Task: Add a signature Lucy Taylor containing With heartfelt thanks and warm wishes, Lucy Taylor to email address softage.9@softage.net and add a label Financial reports
Action: Mouse moved to (992, 54)
Screenshot: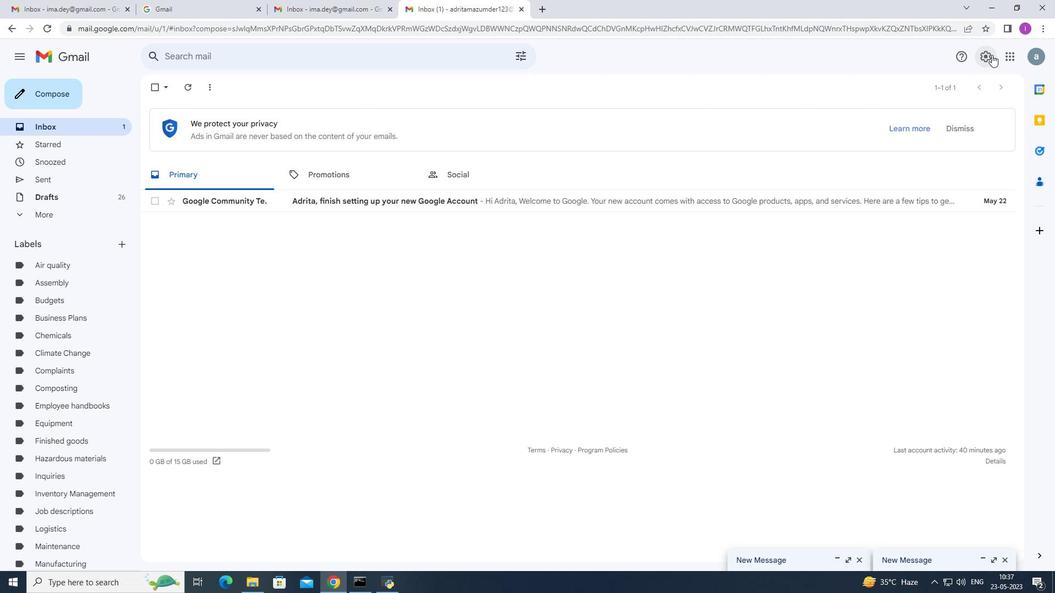 
Action: Mouse pressed left at (992, 54)
Screenshot: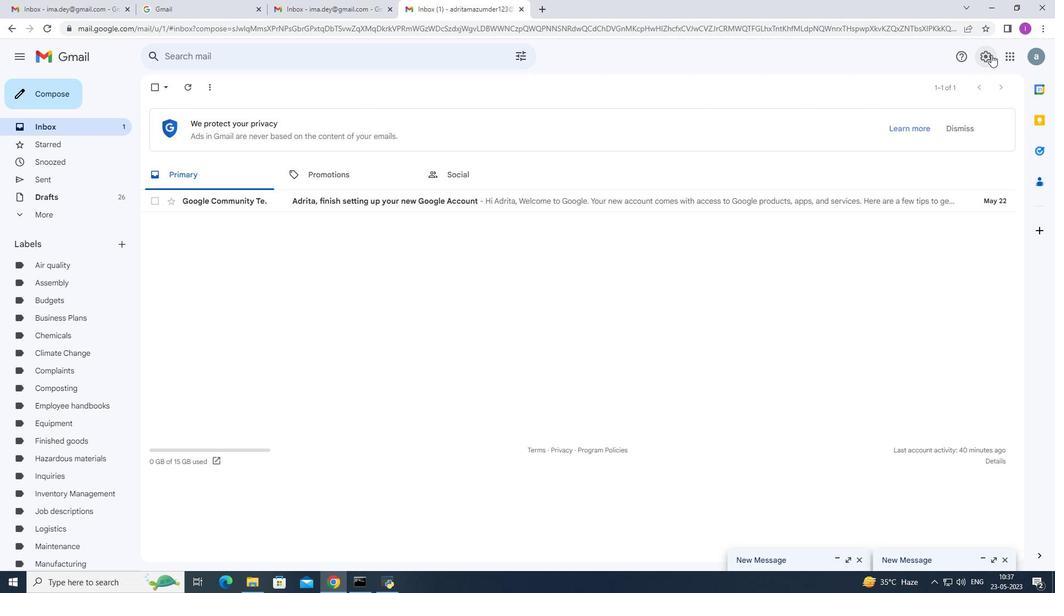 
Action: Mouse moved to (966, 114)
Screenshot: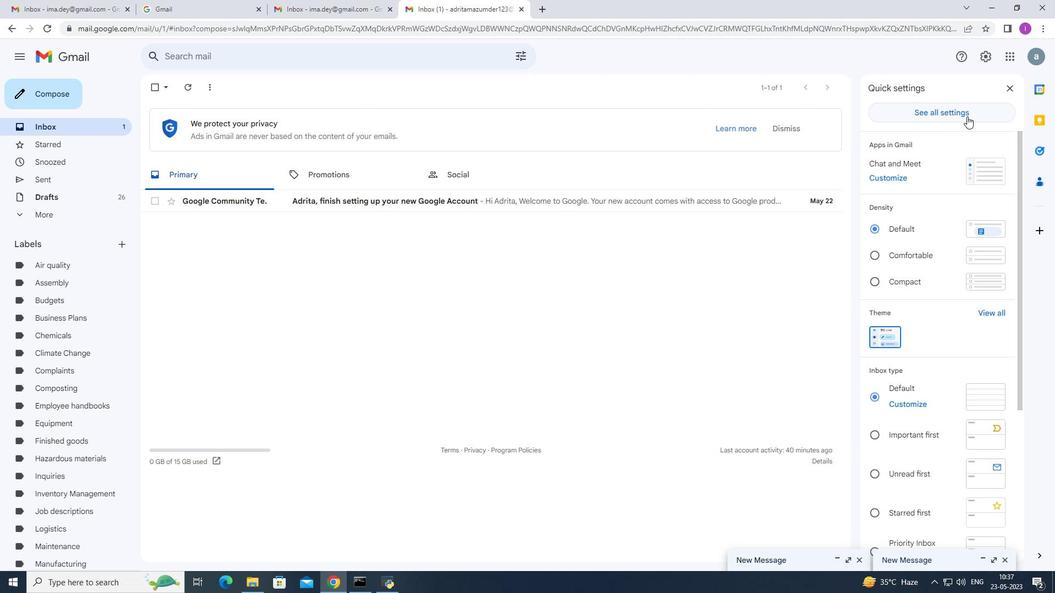 
Action: Mouse pressed left at (966, 114)
Screenshot: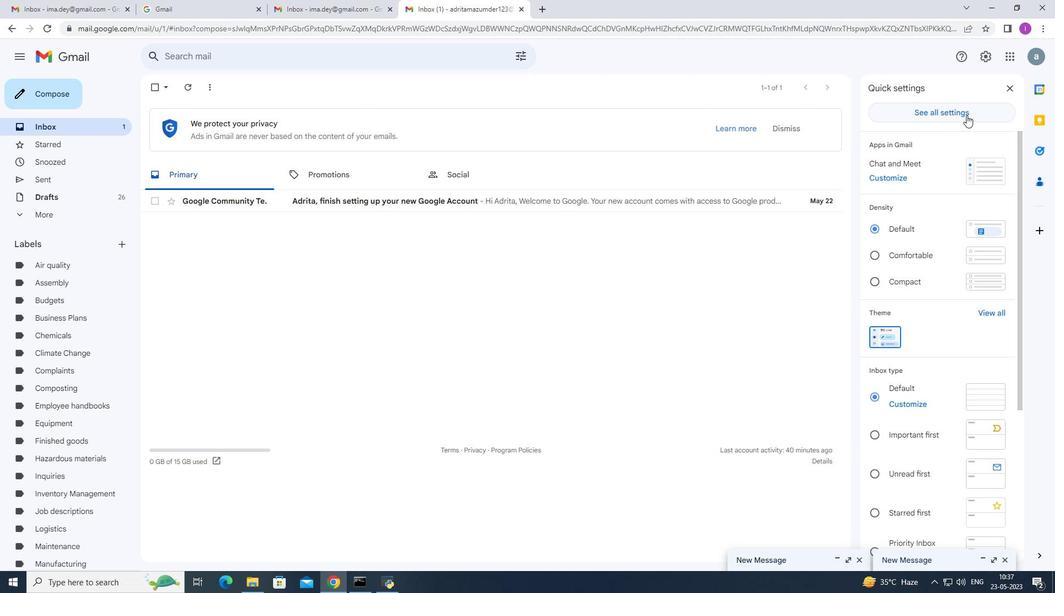 
Action: Mouse moved to (549, 308)
Screenshot: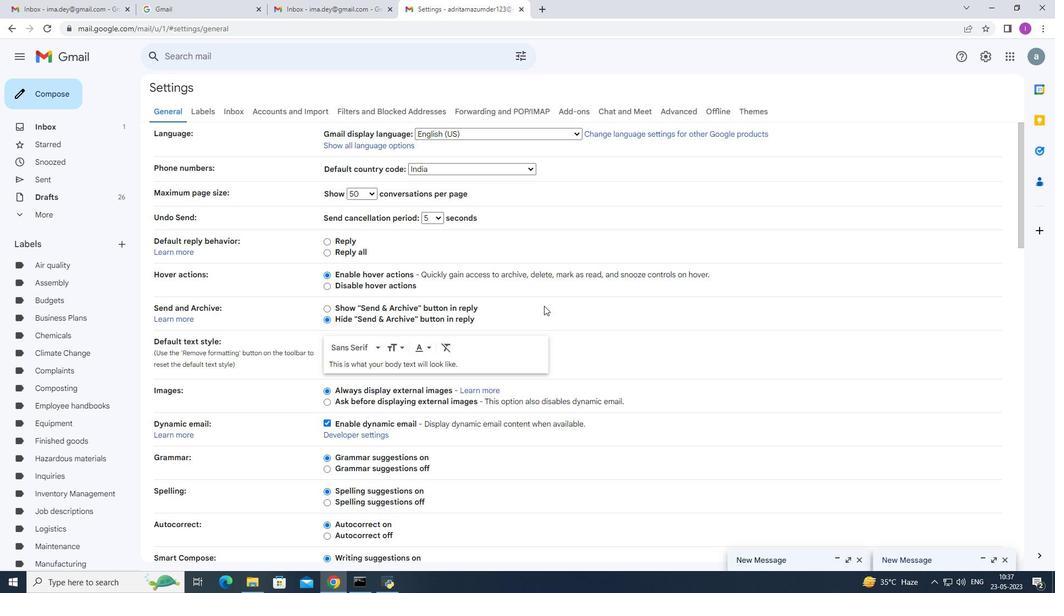 
Action: Mouse scrolled (548, 306) with delta (0, 0)
Screenshot: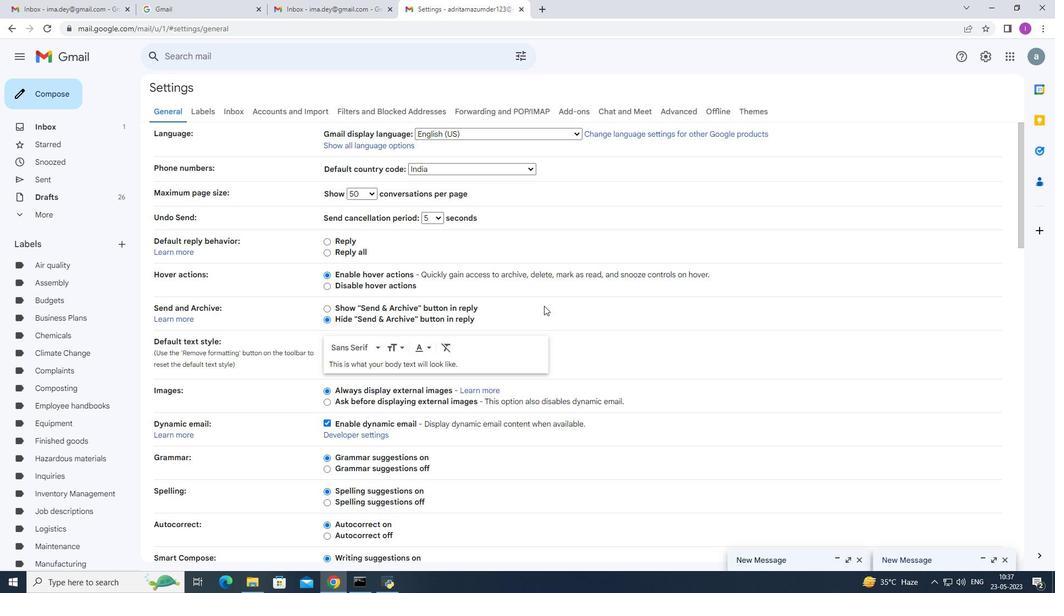 
Action: Mouse moved to (549, 309)
Screenshot: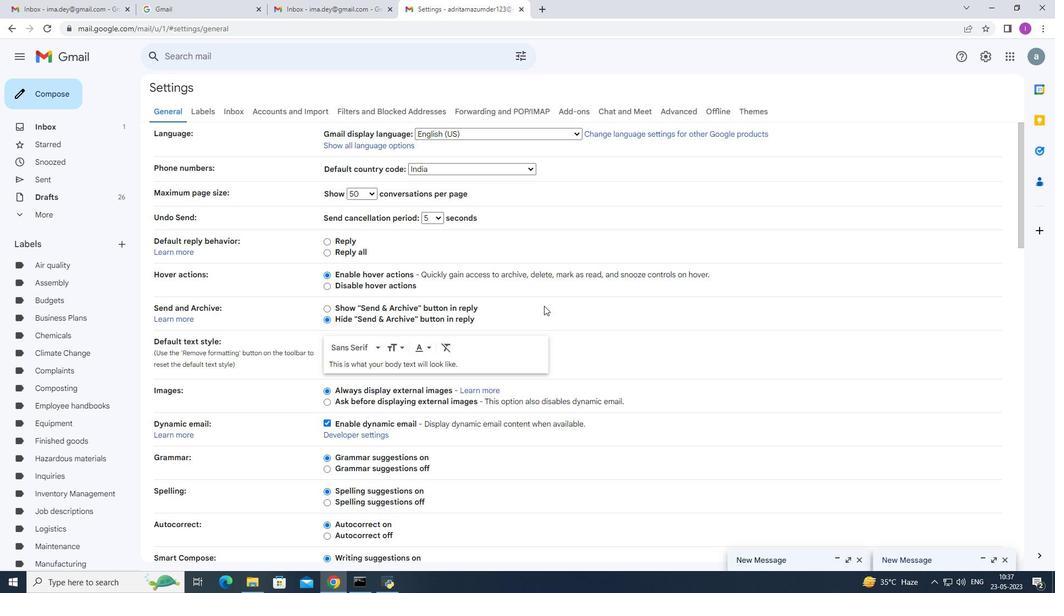 
Action: Mouse scrolled (549, 307) with delta (0, 0)
Screenshot: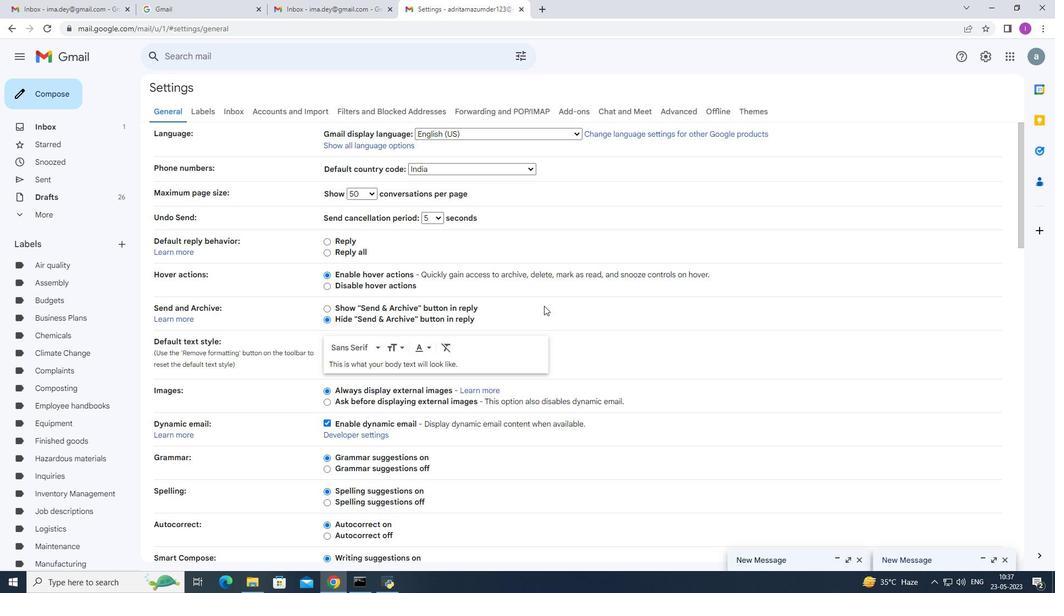 
Action: Mouse scrolled (549, 308) with delta (0, 0)
Screenshot: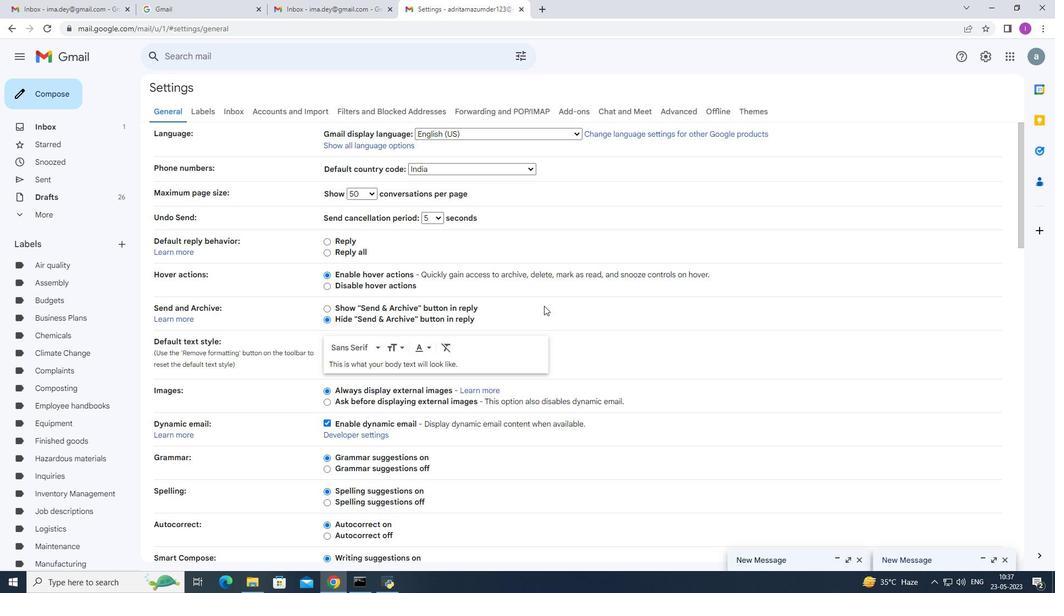 
Action: Mouse scrolled (549, 308) with delta (0, 0)
Screenshot: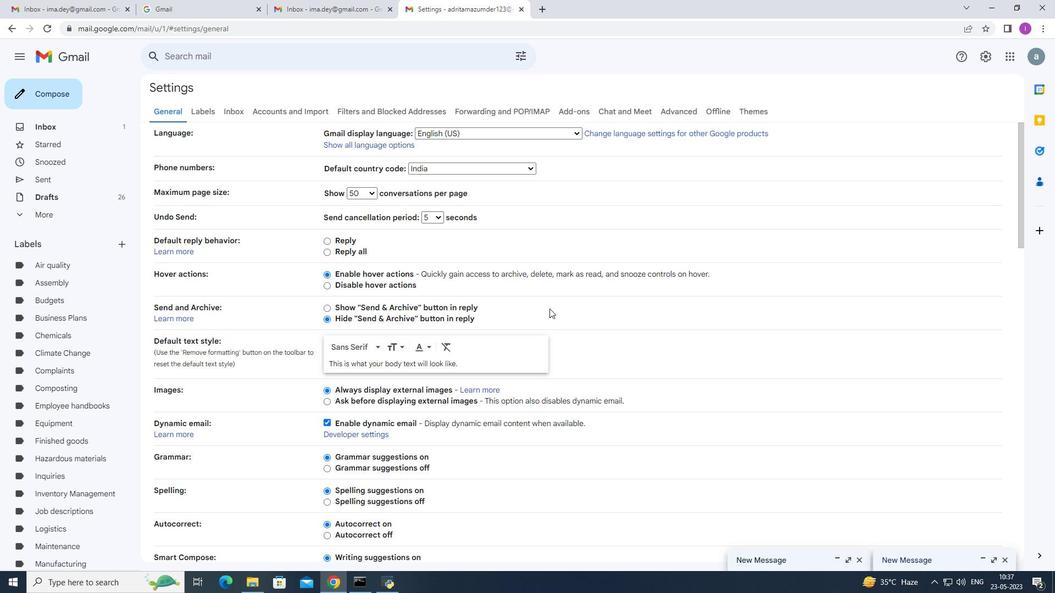 
Action: Mouse moved to (549, 309)
Screenshot: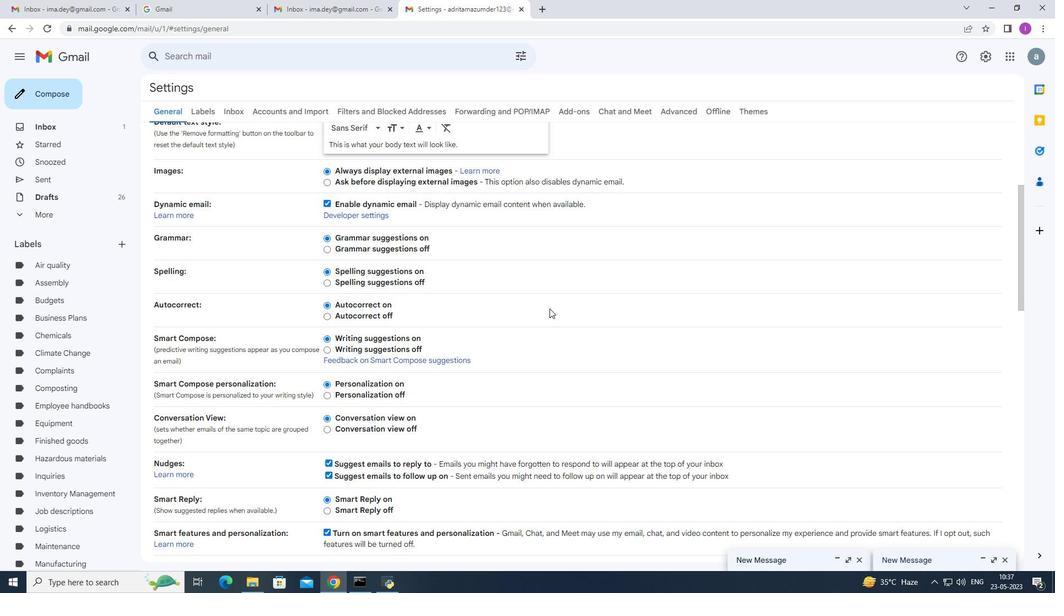
Action: Mouse scrolled (549, 309) with delta (0, 0)
Screenshot: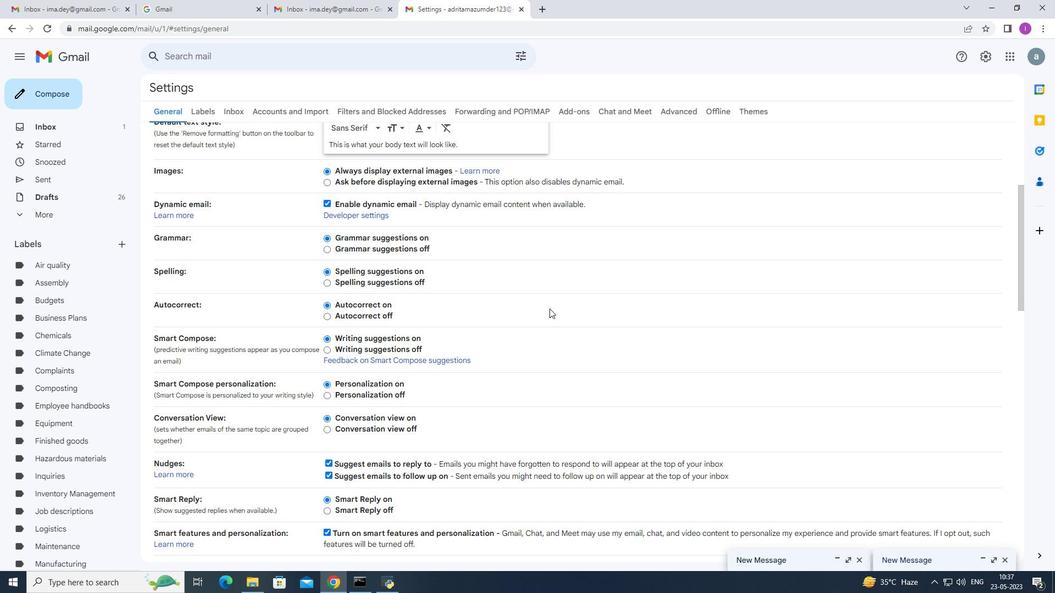 
Action: Mouse moved to (550, 309)
Screenshot: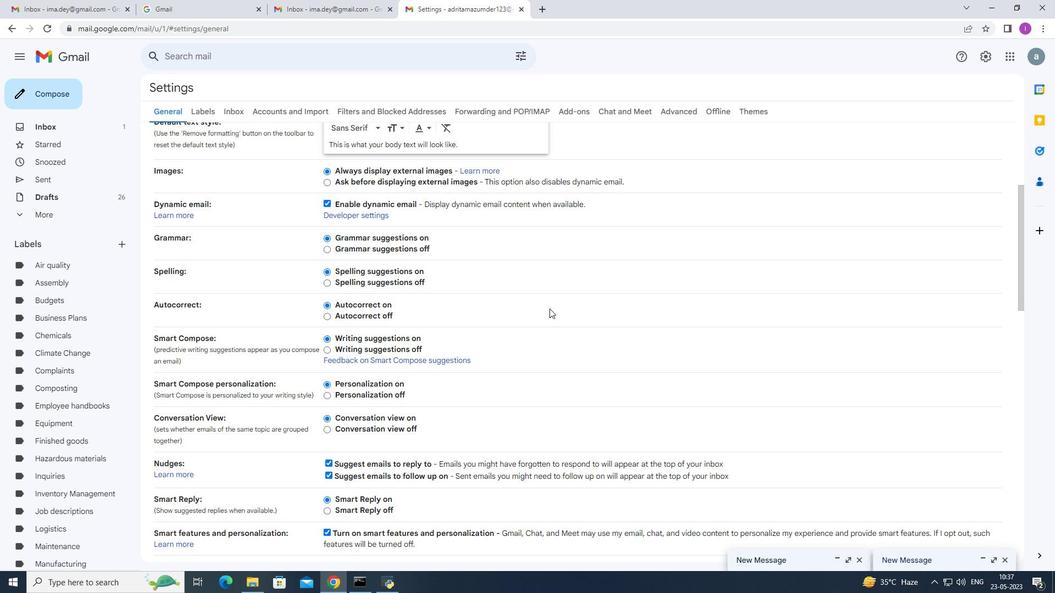 
Action: Mouse scrolled (550, 309) with delta (0, 0)
Screenshot: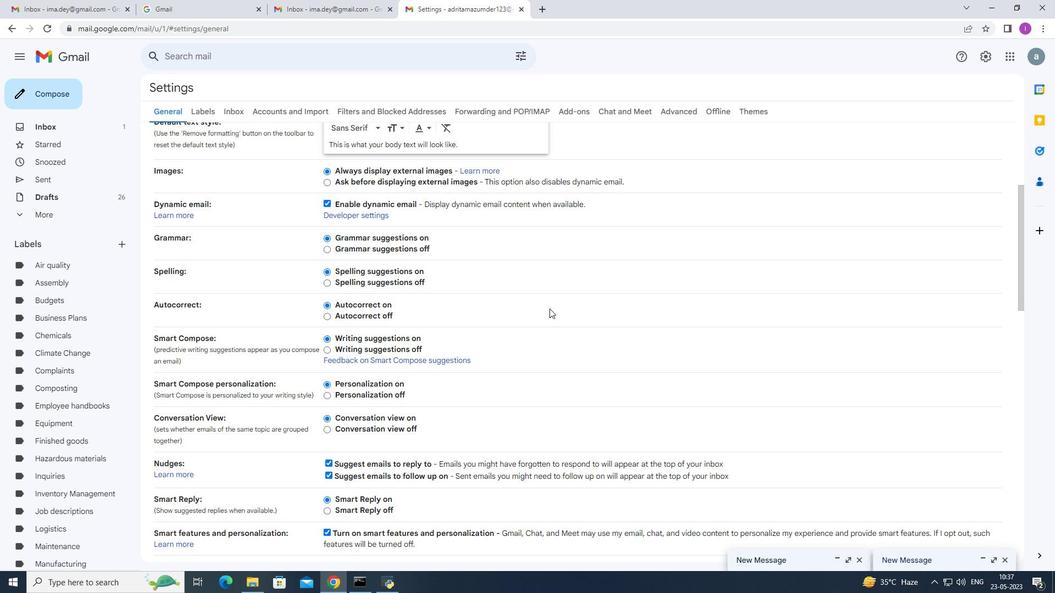 
Action: Mouse scrolled (550, 309) with delta (0, 0)
Screenshot: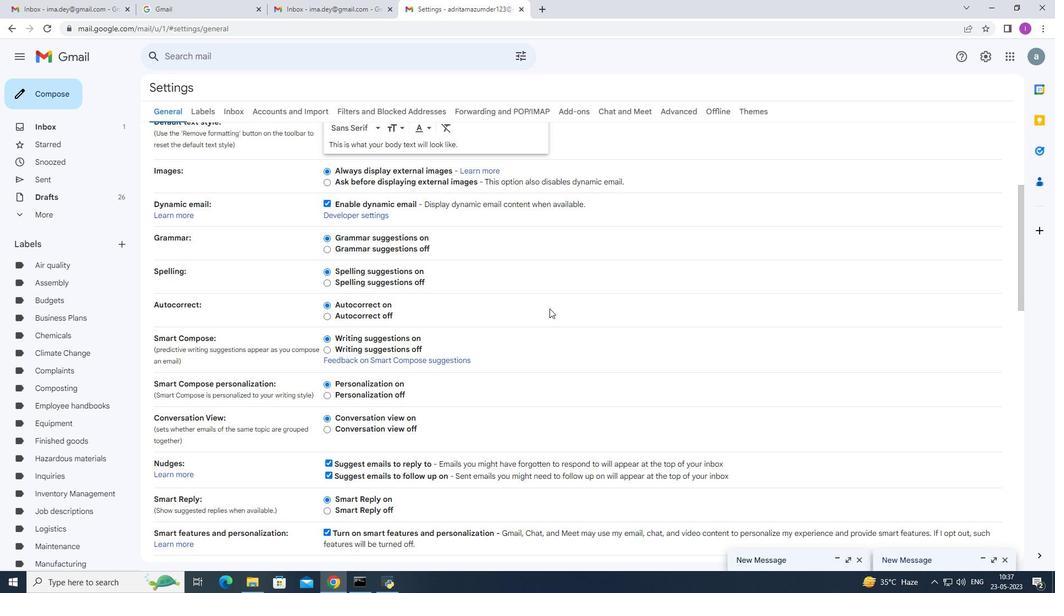 
Action: Mouse scrolled (550, 309) with delta (0, 0)
Screenshot: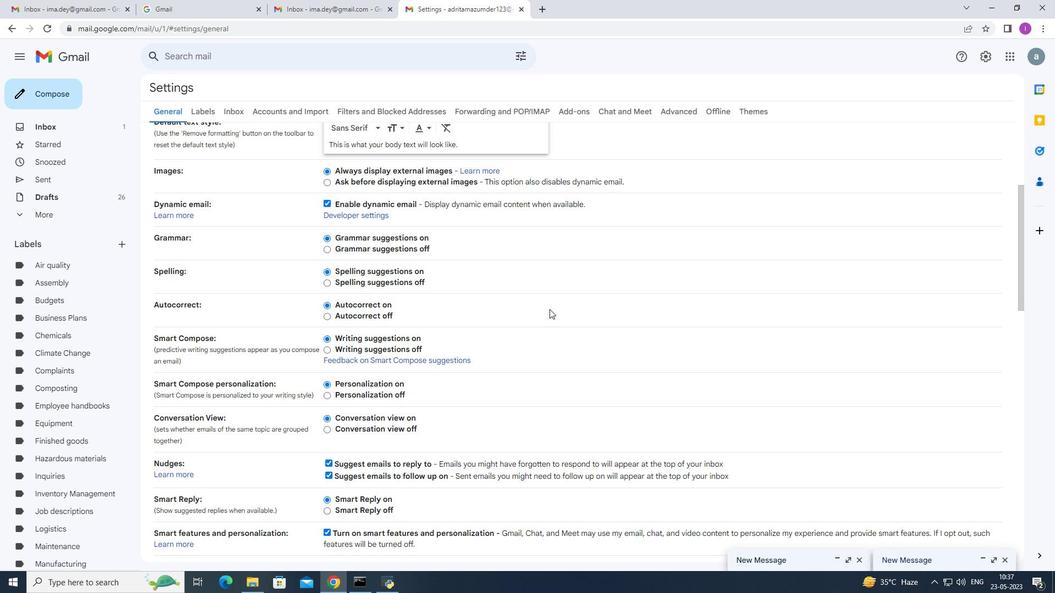 
Action: Mouse moved to (550, 317)
Screenshot: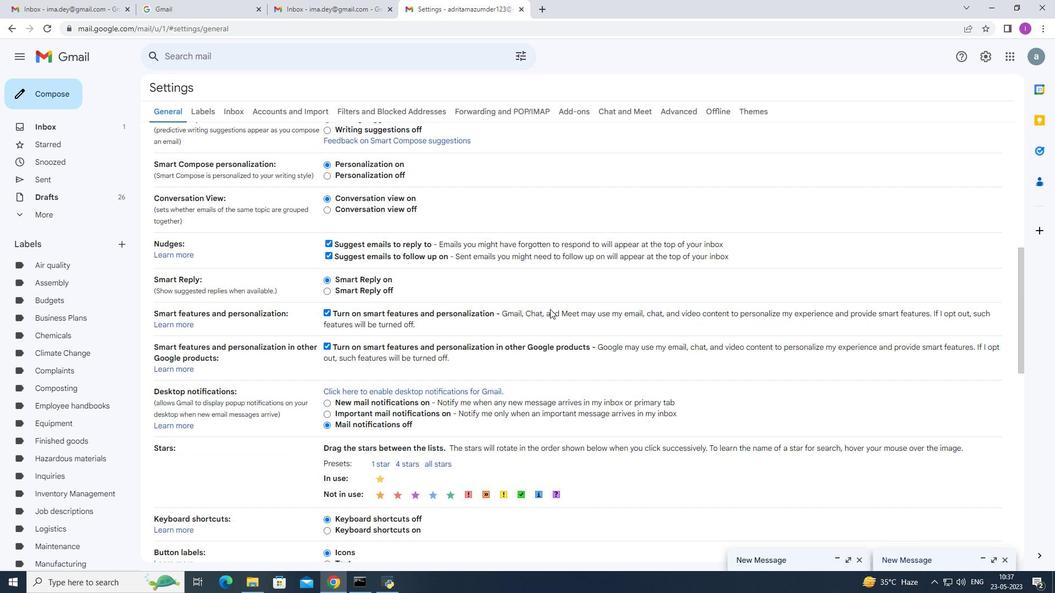 
Action: Mouse scrolled (550, 317) with delta (0, 0)
Screenshot: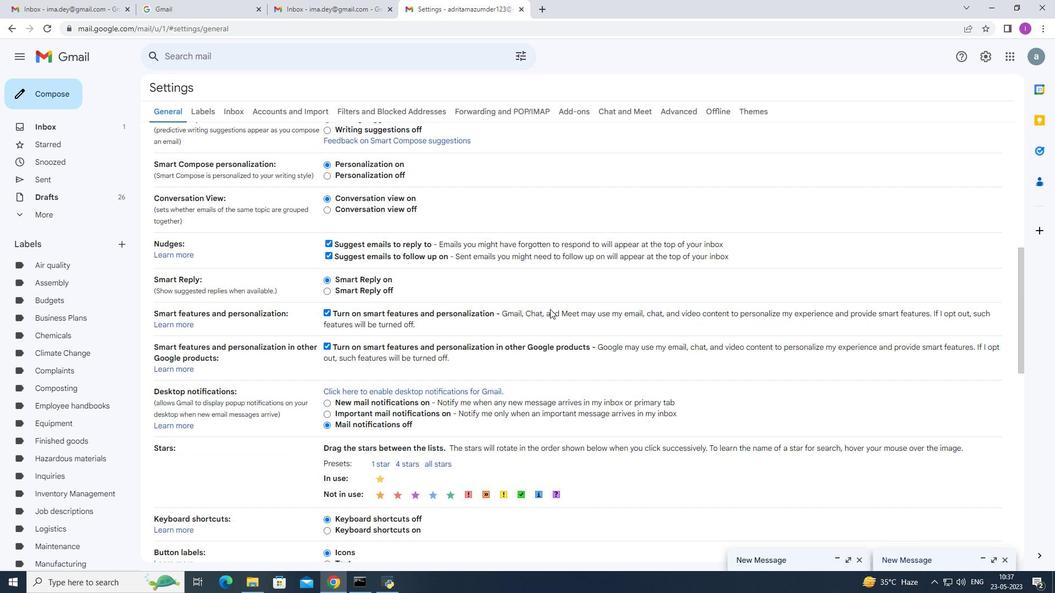 
Action: Mouse moved to (550, 318)
Screenshot: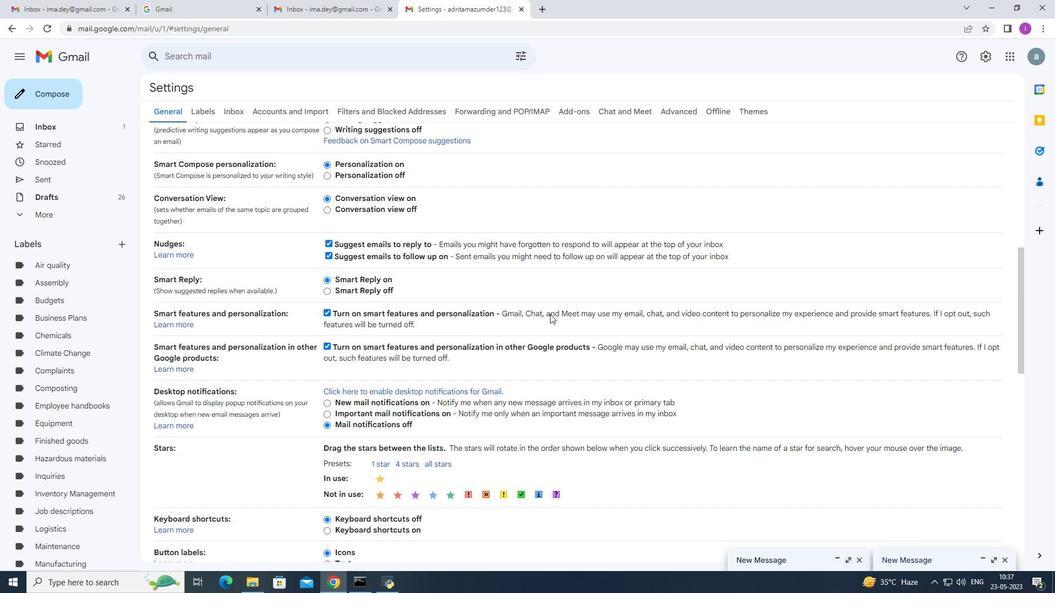 
Action: Mouse scrolled (550, 317) with delta (0, 0)
Screenshot: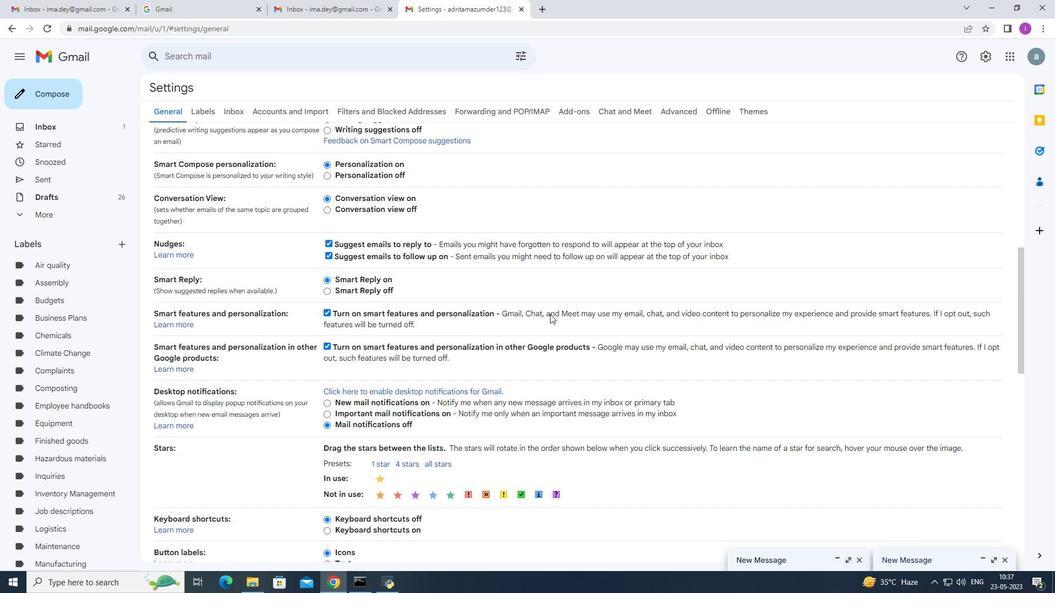 
Action: Mouse scrolled (550, 317) with delta (0, 0)
Screenshot: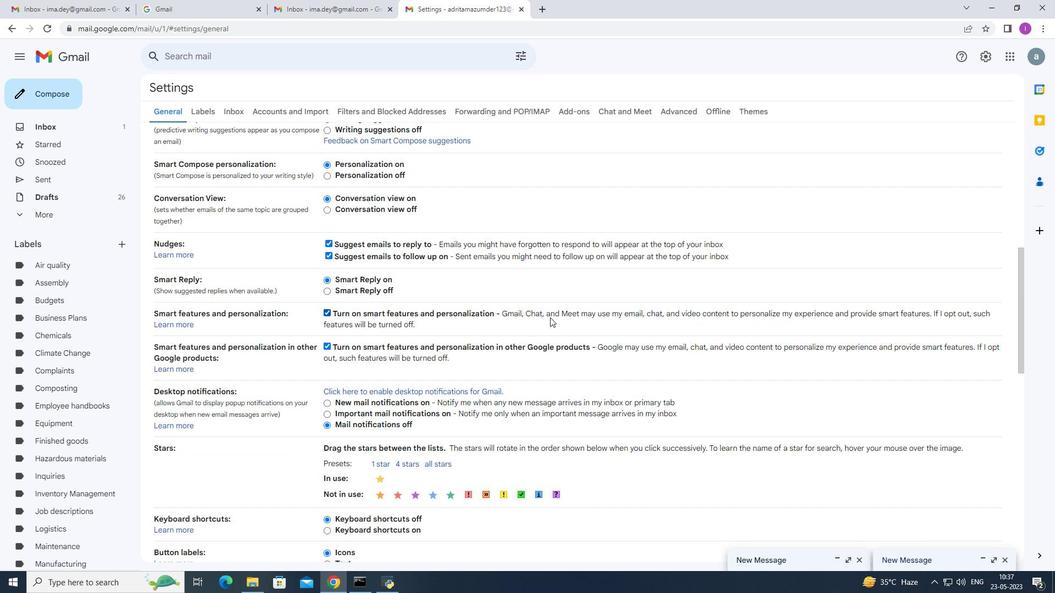 
Action: Mouse moved to (550, 323)
Screenshot: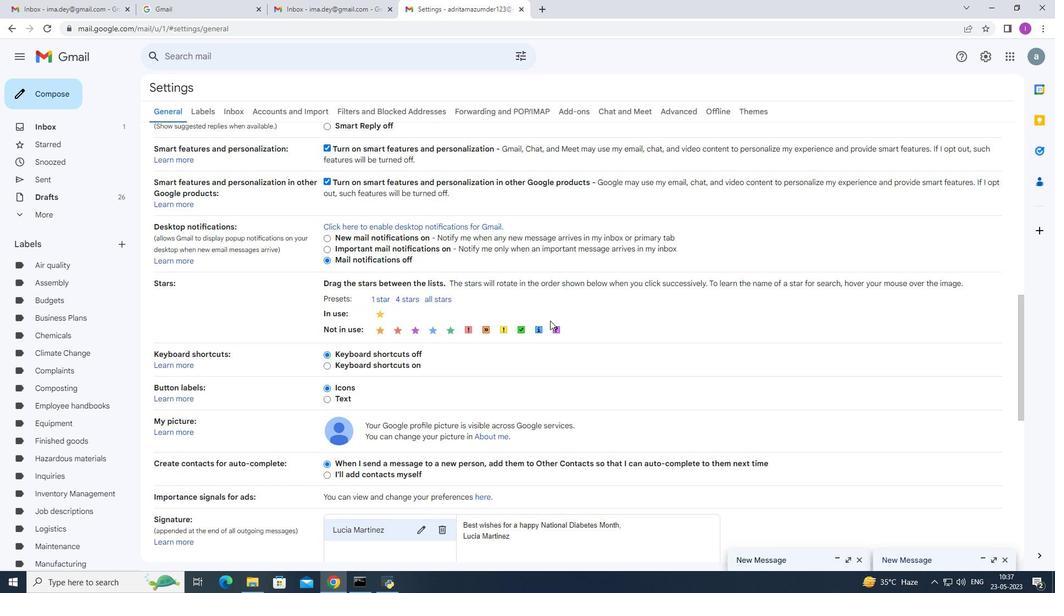 
Action: Mouse scrolled (550, 322) with delta (0, 0)
Screenshot: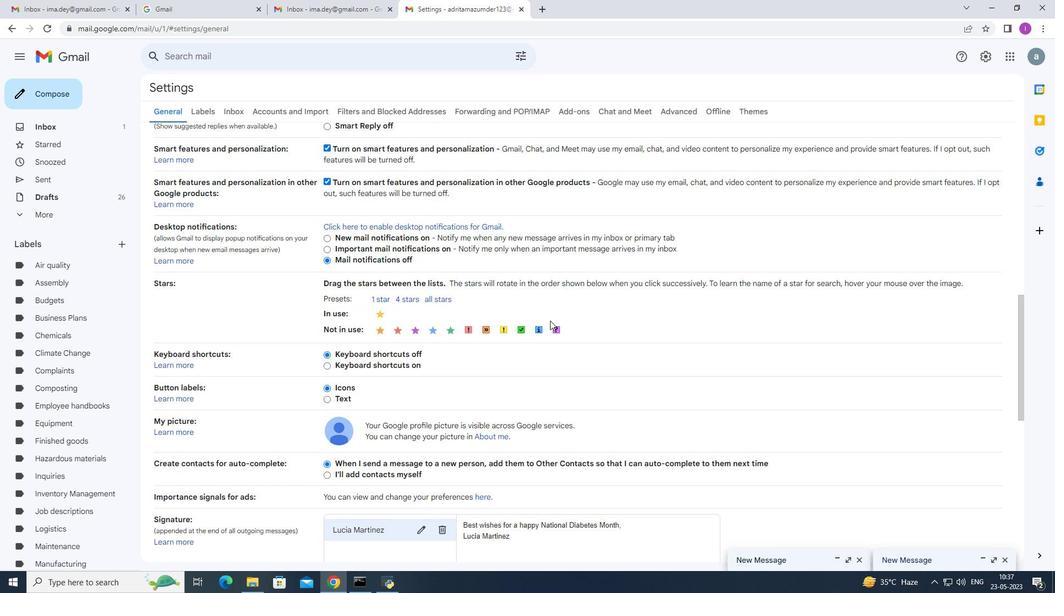 
Action: Mouse moved to (550, 323)
Screenshot: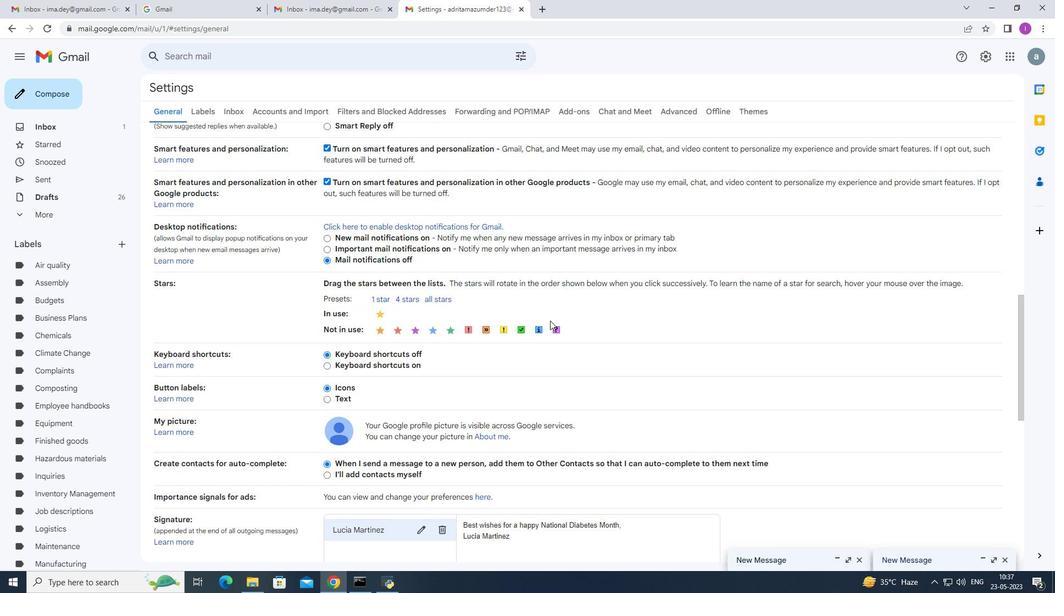 
Action: Mouse scrolled (550, 323) with delta (0, 0)
Screenshot: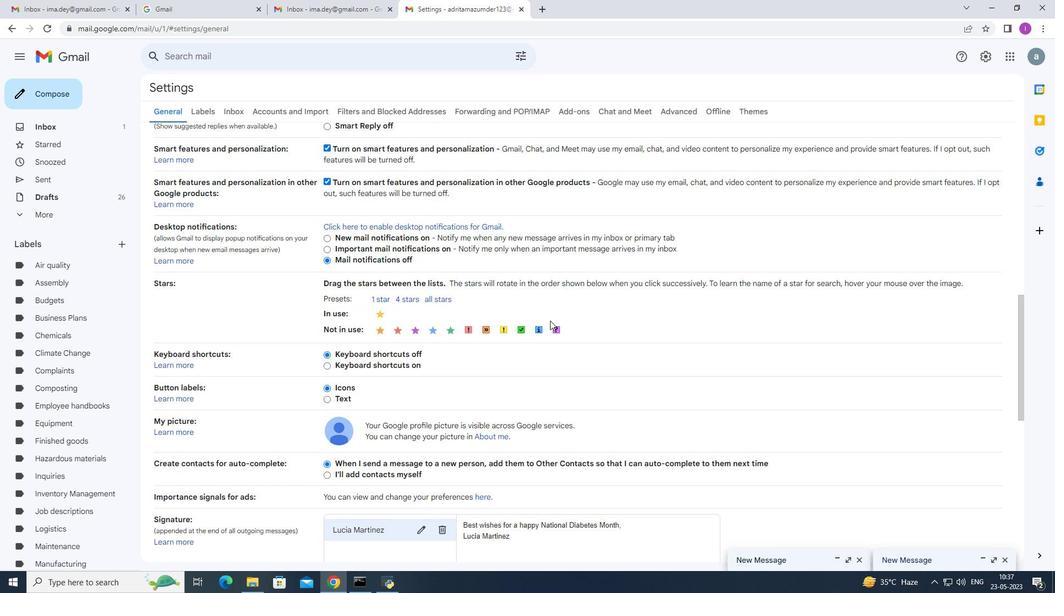 
Action: Mouse scrolled (550, 323) with delta (0, 0)
Screenshot: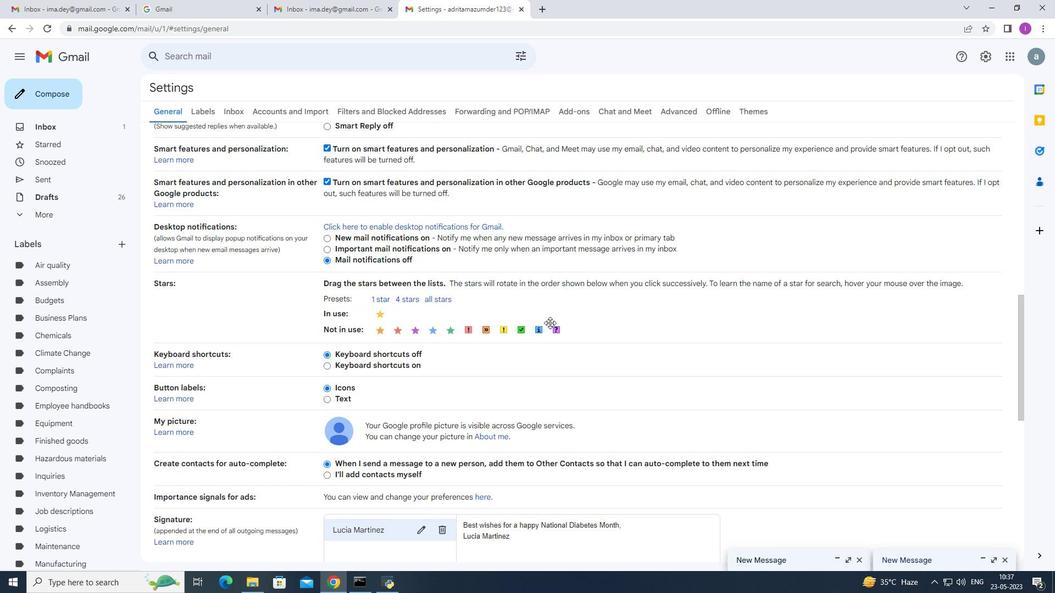 
Action: Mouse moved to (446, 368)
Screenshot: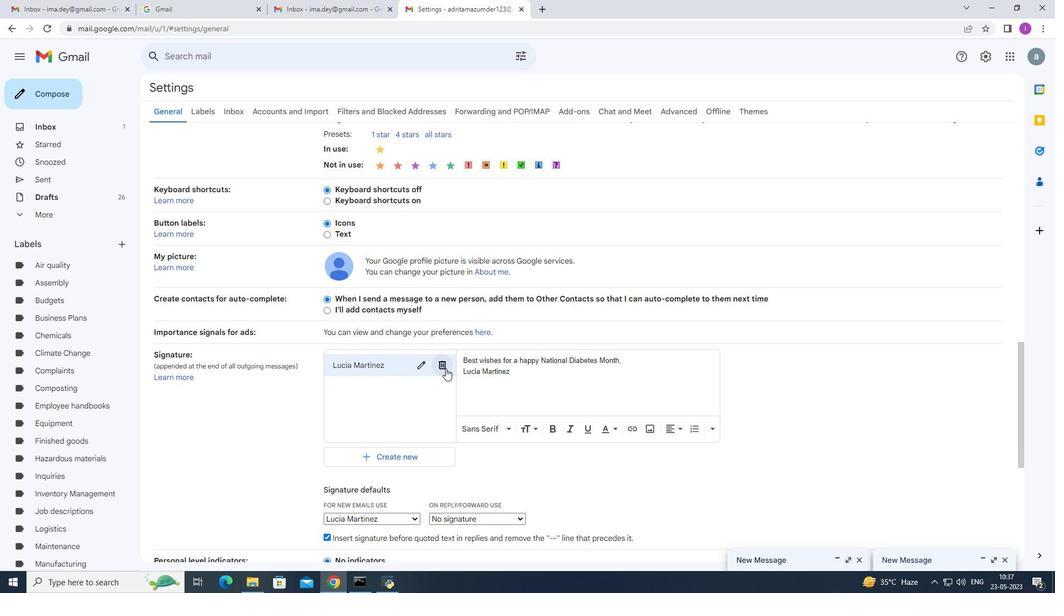 
Action: Mouse pressed left at (446, 368)
Screenshot: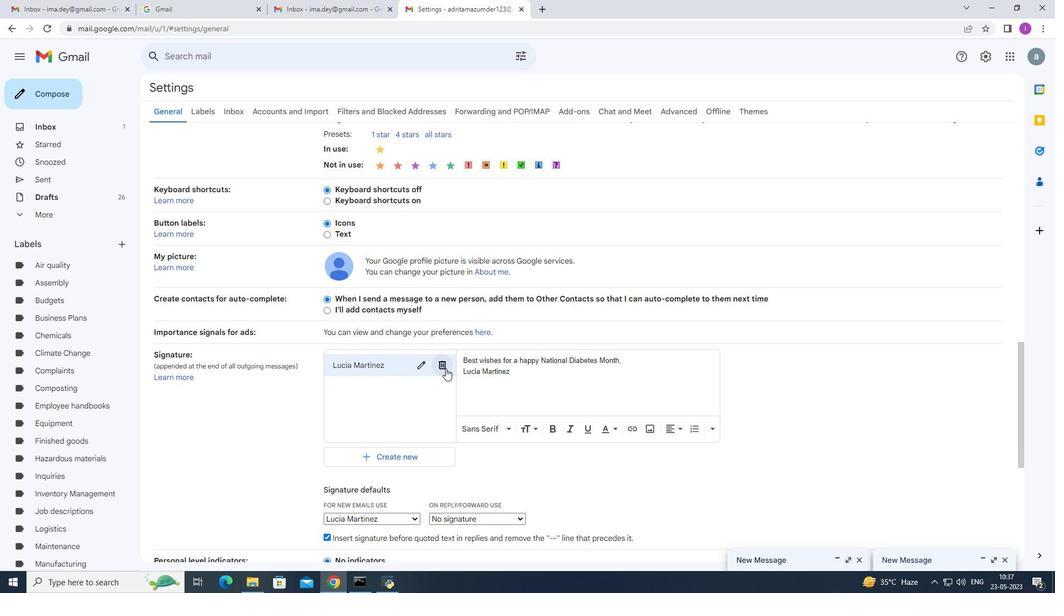
Action: Mouse moved to (626, 330)
Screenshot: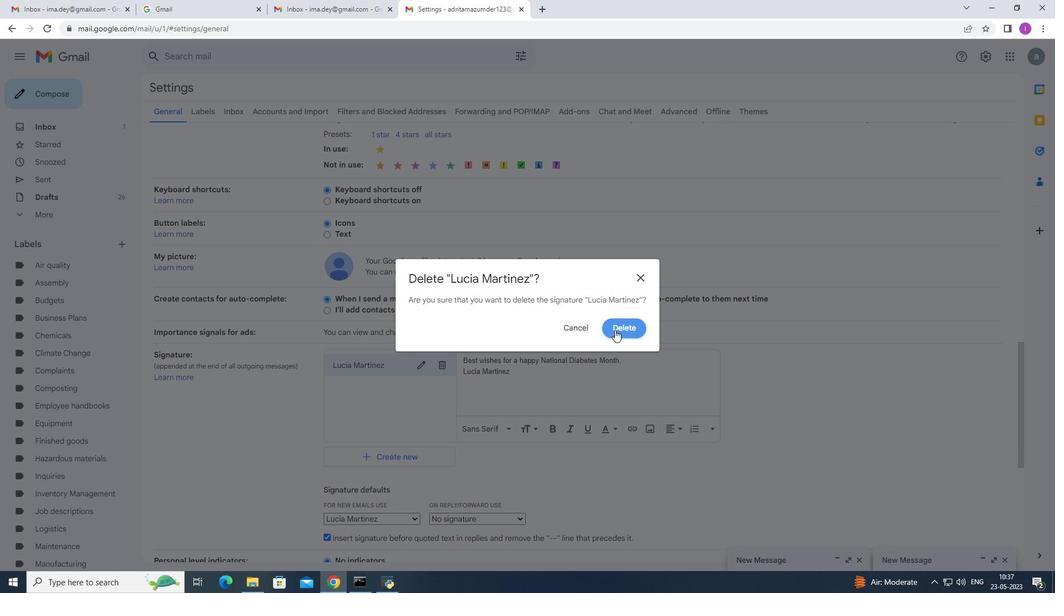 
Action: Mouse pressed left at (626, 330)
Screenshot: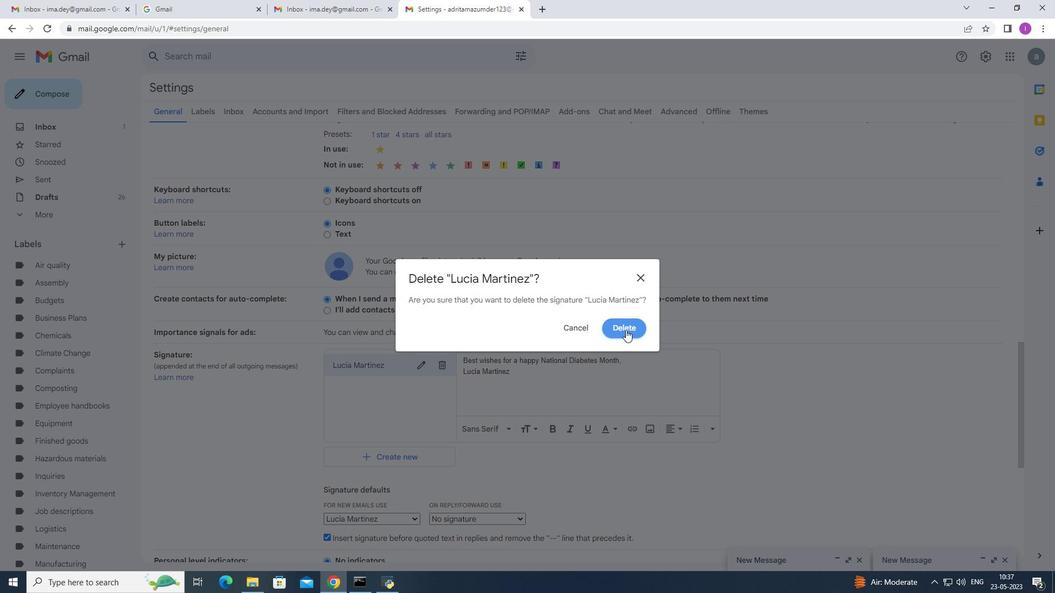 
Action: Mouse moved to (371, 376)
Screenshot: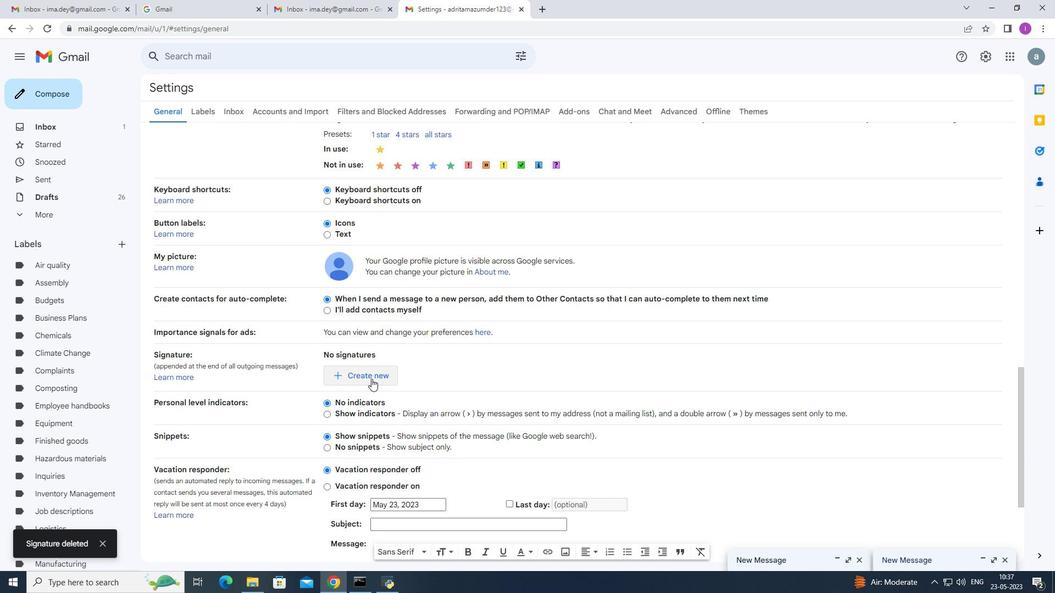 
Action: Mouse pressed left at (371, 376)
Screenshot: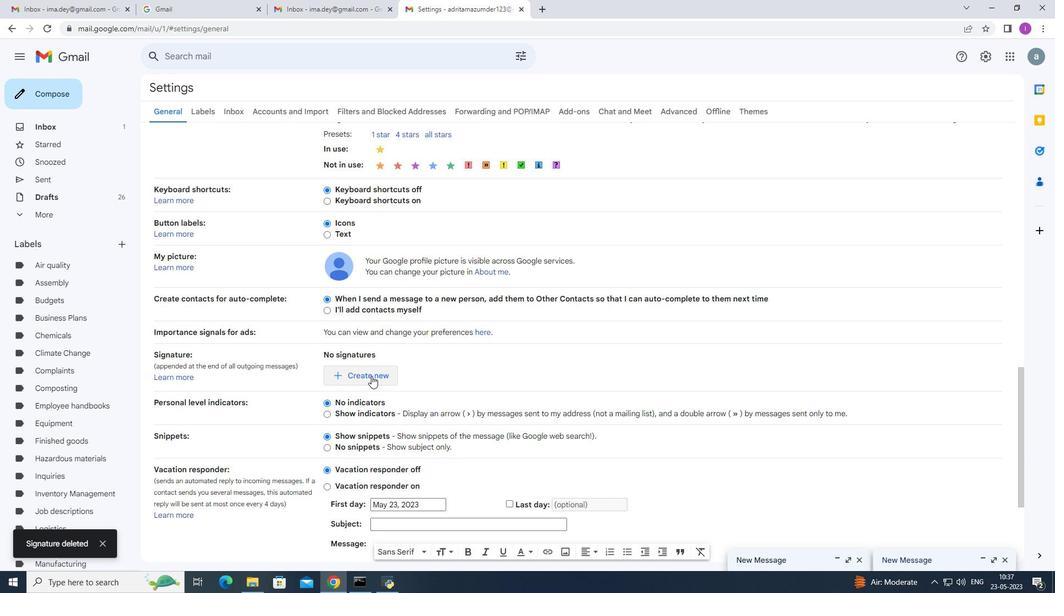
Action: Mouse moved to (460, 299)
Screenshot: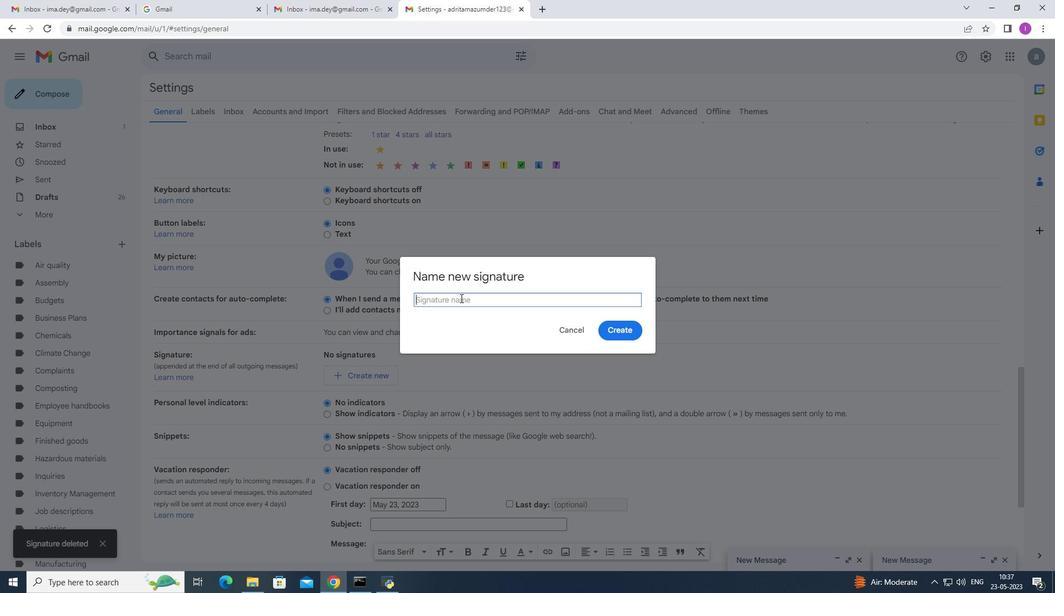 
Action: Mouse pressed left at (460, 299)
Screenshot: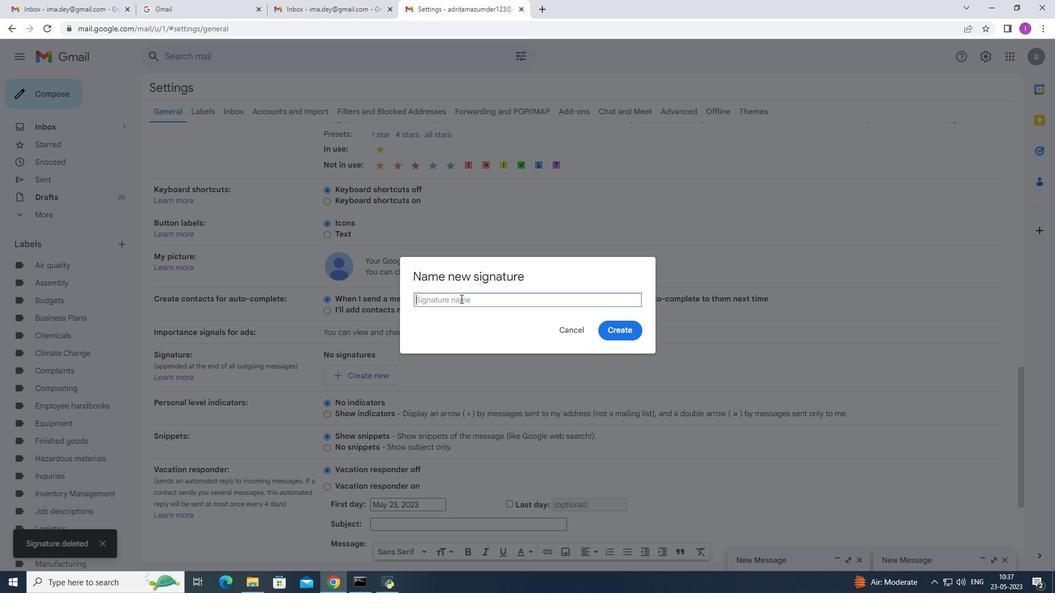 
Action: Mouse moved to (565, 285)
Screenshot: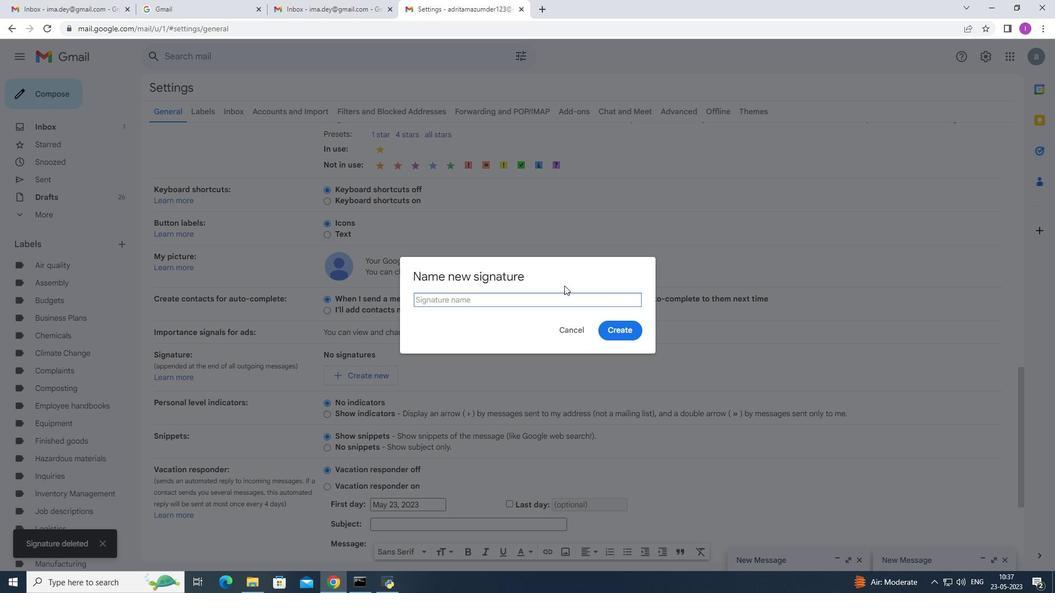 
Action: Key pressed <Key.shift><Key.shift><Key.shift>Lucy<Key.space><Key.shift><Key.shift><Key.shift><Key.shift><Key.shift><Key.shift>Taylor
Screenshot: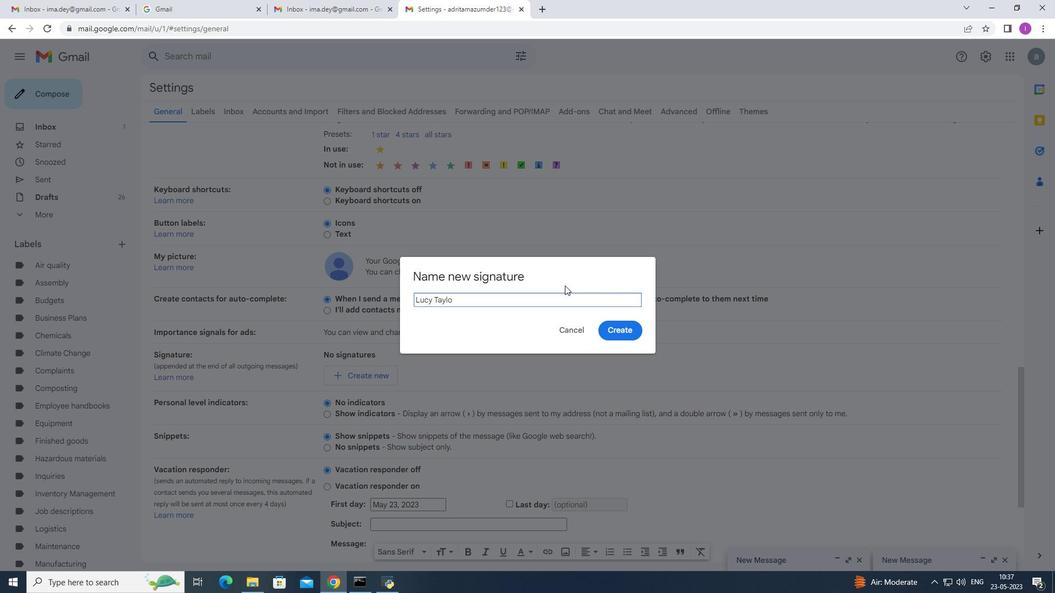 
Action: Mouse moved to (616, 335)
Screenshot: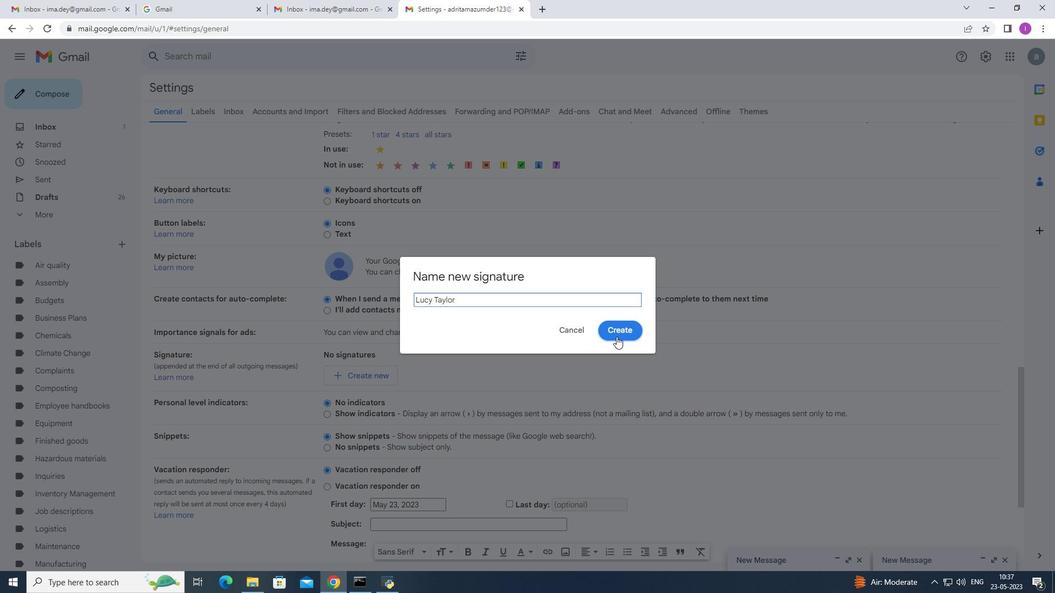 
Action: Mouse pressed left at (616, 335)
Screenshot: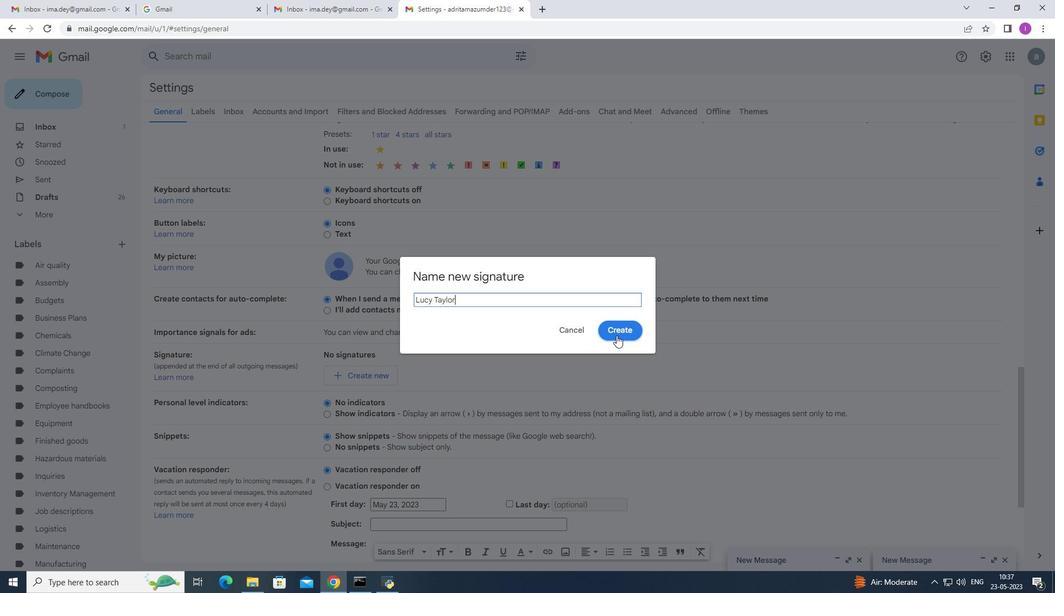 
Action: Mouse moved to (417, 520)
Screenshot: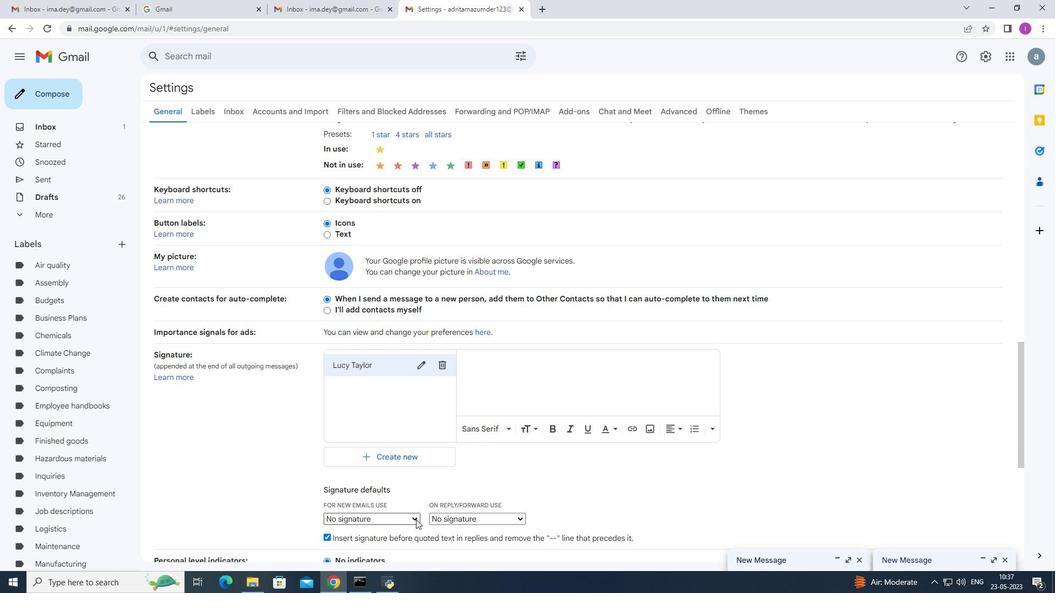 
Action: Mouse pressed left at (417, 520)
Screenshot: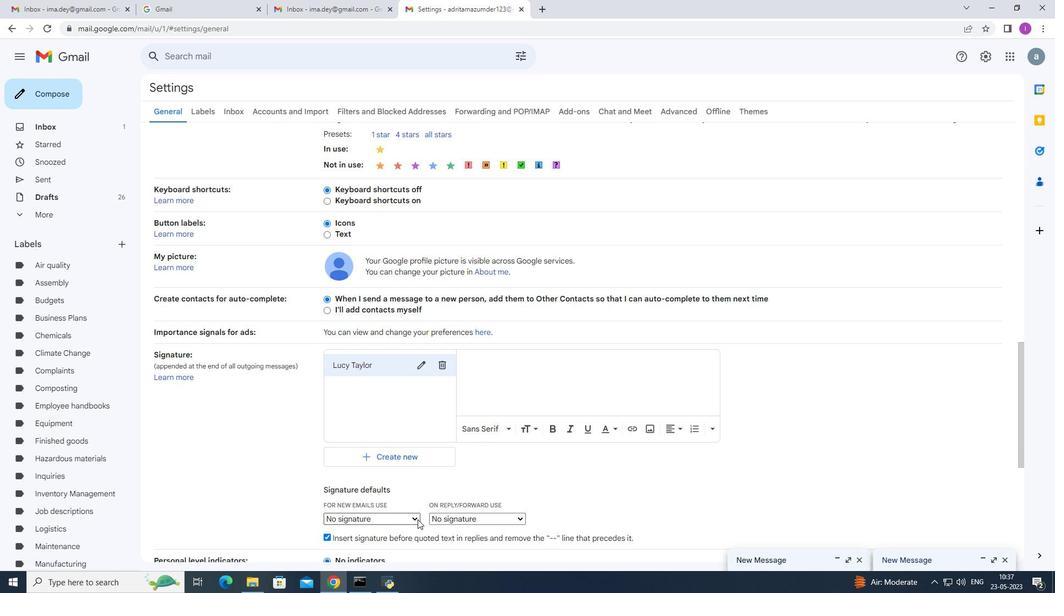 
Action: Mouse moved to (375, 542)
Screenshot: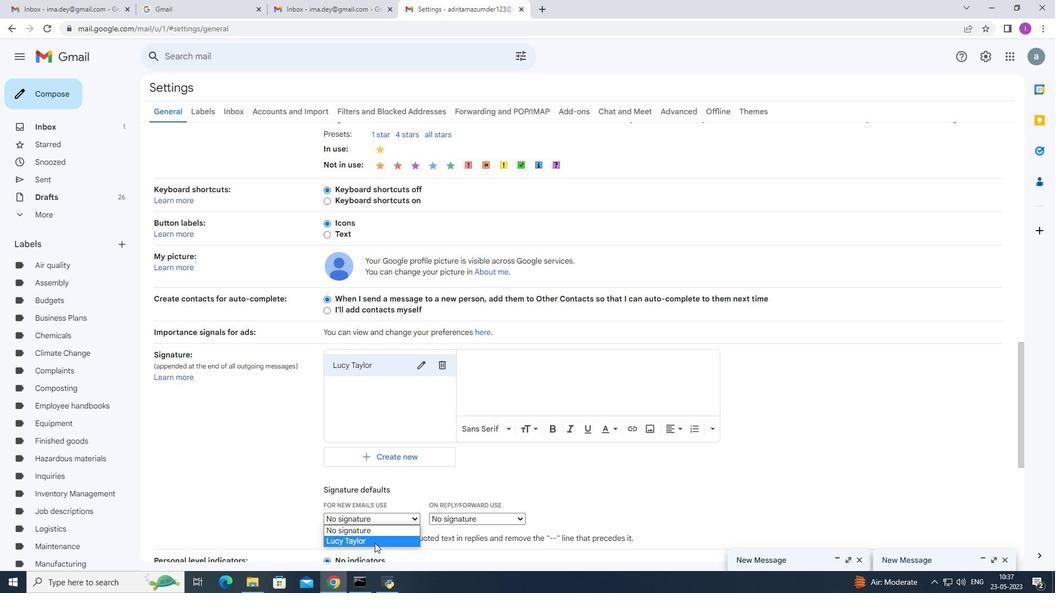 
Action: Mouse pressed left at (375, 542)
Screenshot: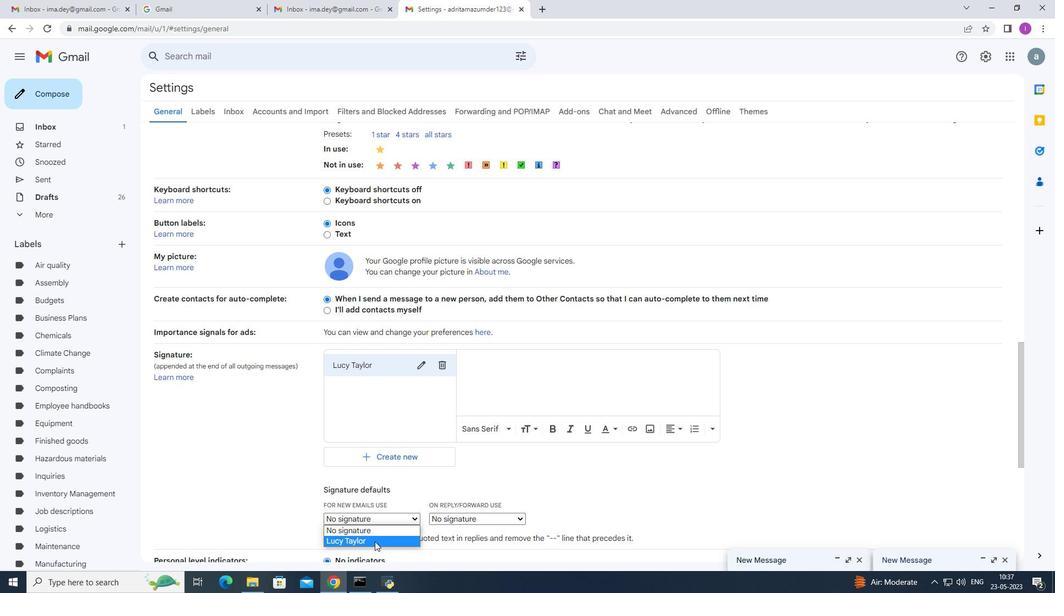 
Action: Mouse moved to (483, 364)
Screenshot: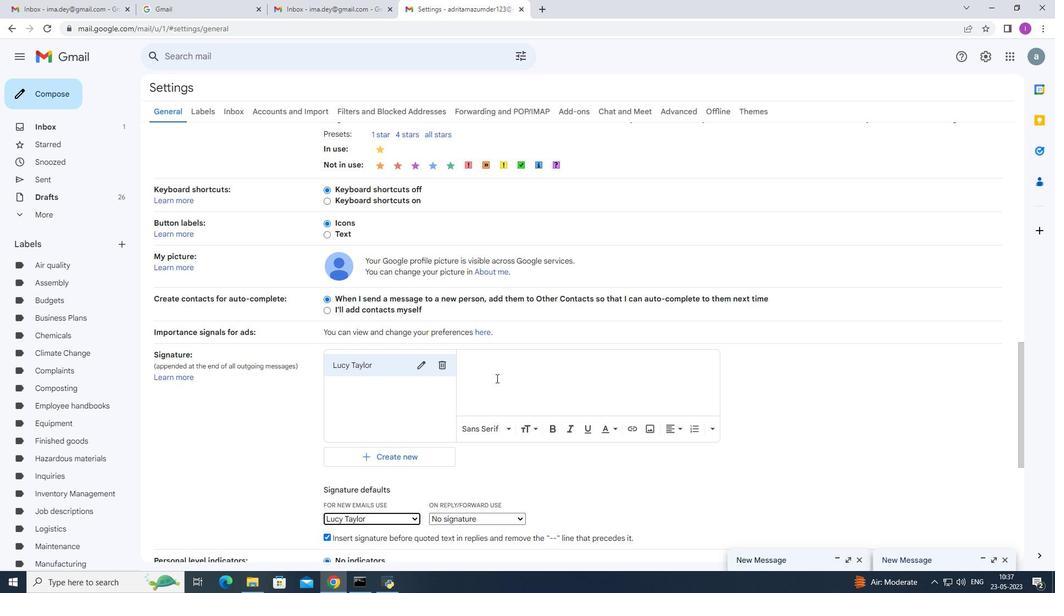 
Action: Mouse pressed left at (483, 364)
Screenshot: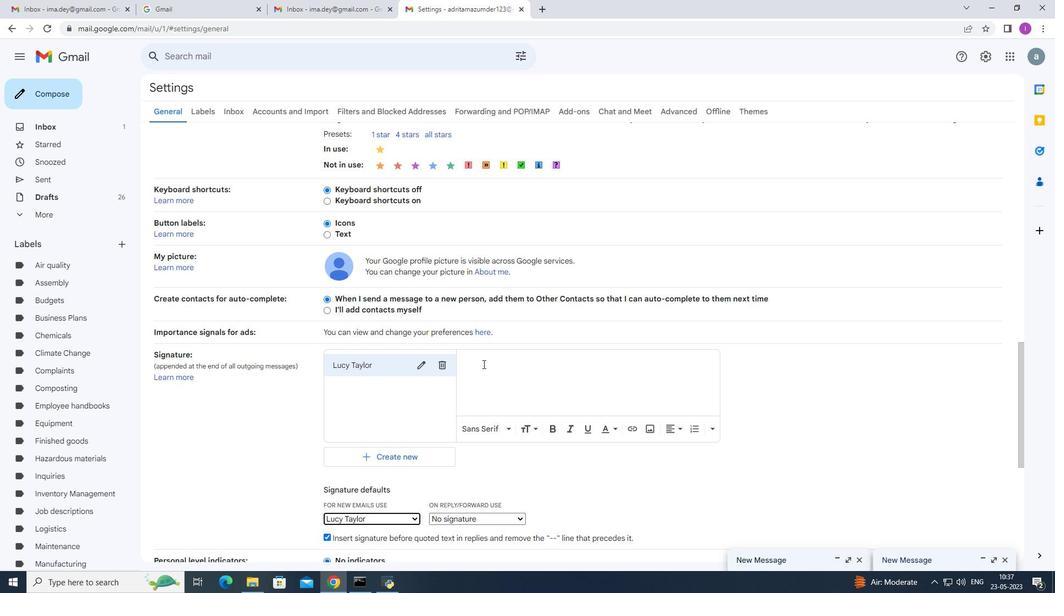 
Action: Mouse moved to (508, 366)
Screenshot: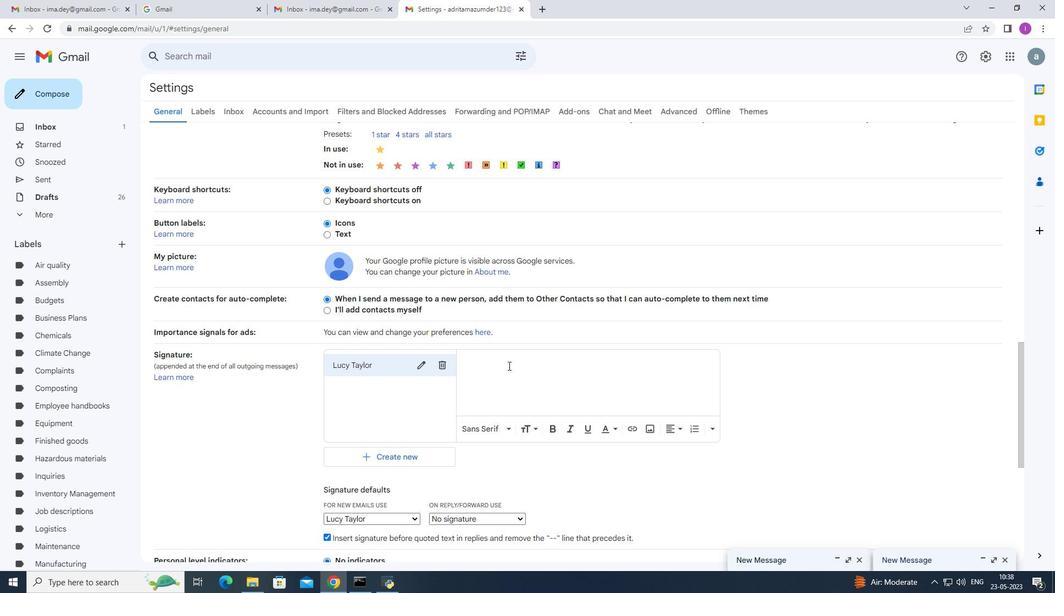 
Action: Key pressed <Key.shift><Key.shift><Key.shift><Key.shift><Key.shift><Key.shift><Key.shift>With<Key.space><Key.shift><Key.shift><Key.shift><Key.shift><Key.shift><Key.shift><Key.shift><Key.shift><Key.shift><Key.shift><Key.shift><Key.shift><Key.shift><Key.shift><Key.shift><Key.shift><Key.shift><Key.shift><Key.shift><Key.shift><Key.shift><Key.shift><Key.shift><Key.shift><Key.shift><Key.shift><Key.shift><Key.shift><Key.shift><Key.shift><Key.shift><Key.shift><Key.shift><Key.shift><Key.shift><Key.shift><Key.shift><Key.shift>heartfelt<Key.space>thanks<Key.space>and<Key.space>warm<Key.space>wishes,<Key.enter><Key.shift>Lucia<Key.space><Key.backspace><Key.backspace><Key.backspace>y<Key.space><Key.shift>Taylor
Screenshot: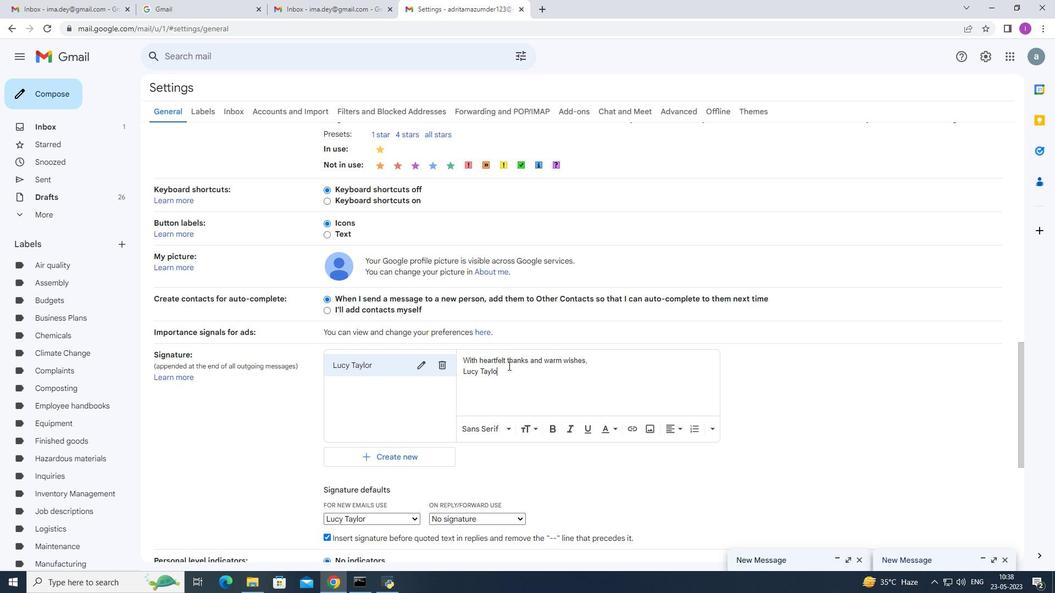 
Action: Mouse moved to (529, 476)
Screenshot: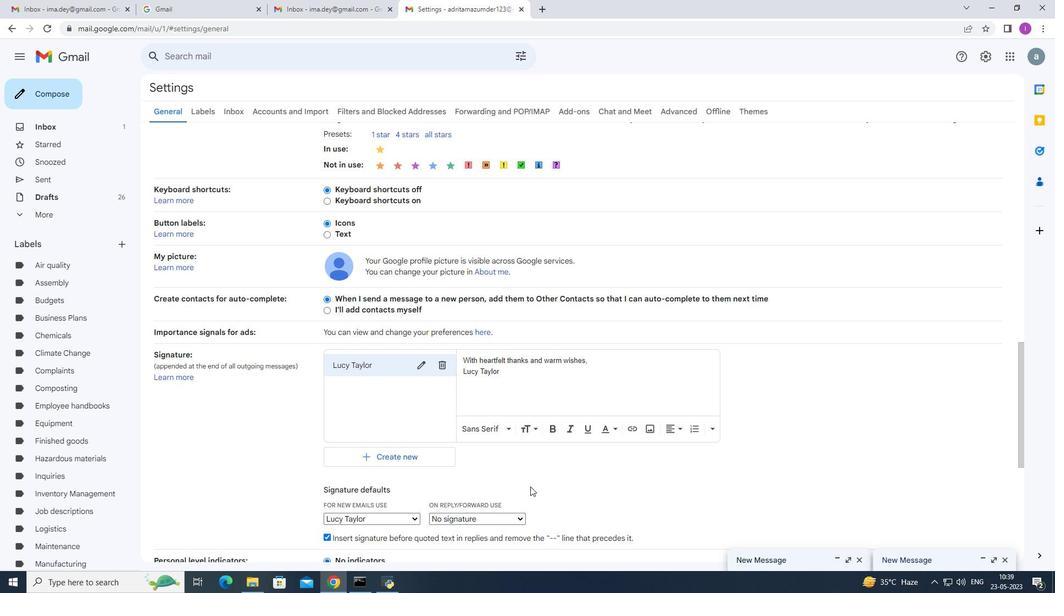 
Action: Mouse scrolled (529, 475) with delta (0, 0)
Screenshot: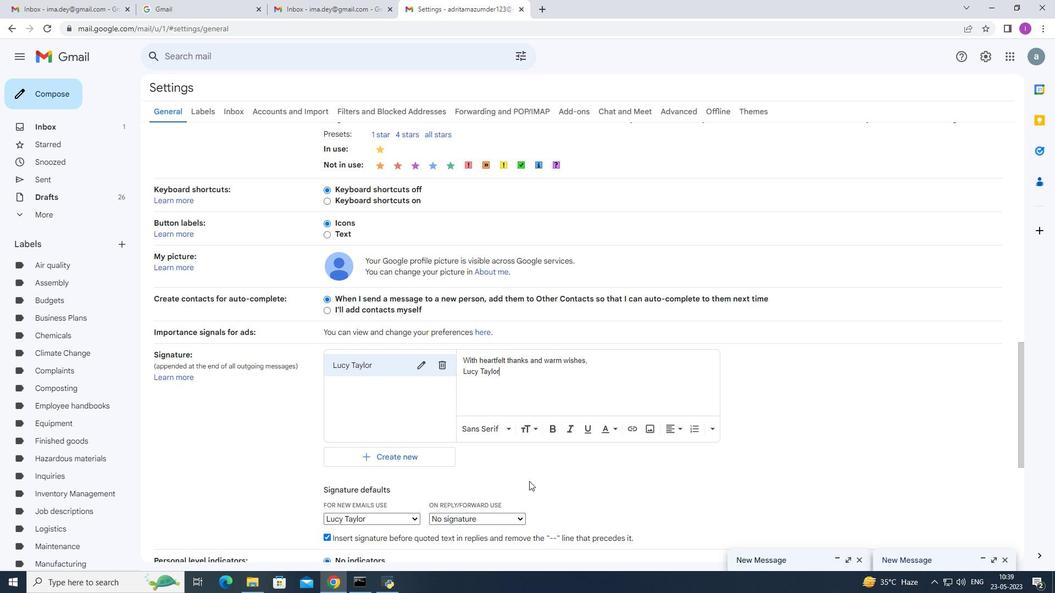 
Action: Mouse scrolled (529, 475) with delta (0, 0)
Screenshot: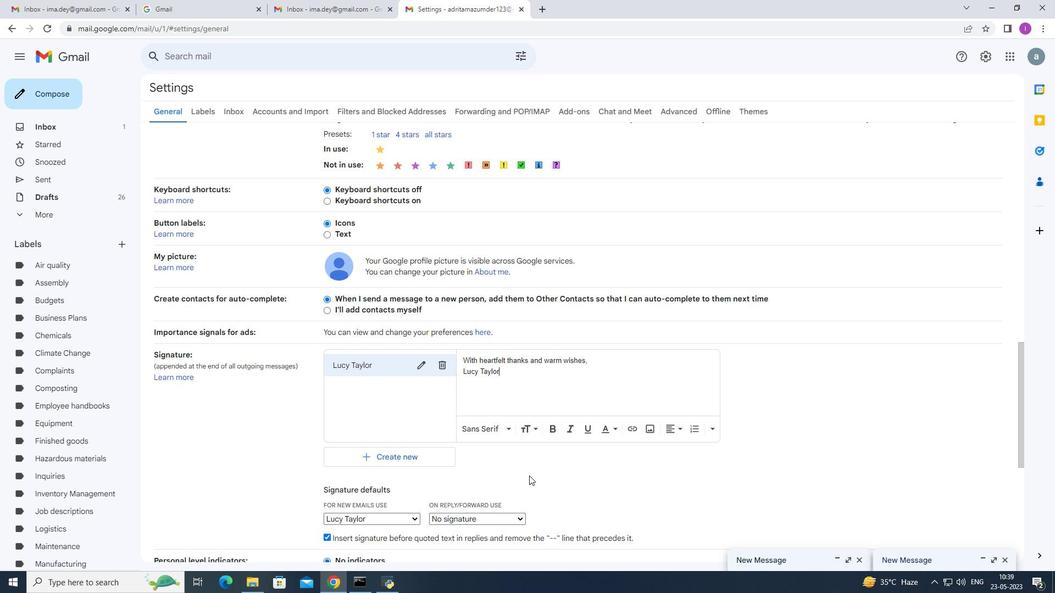 
Action: Mouse scrolled (529, 475) with delta (0, 0)
Screenshot: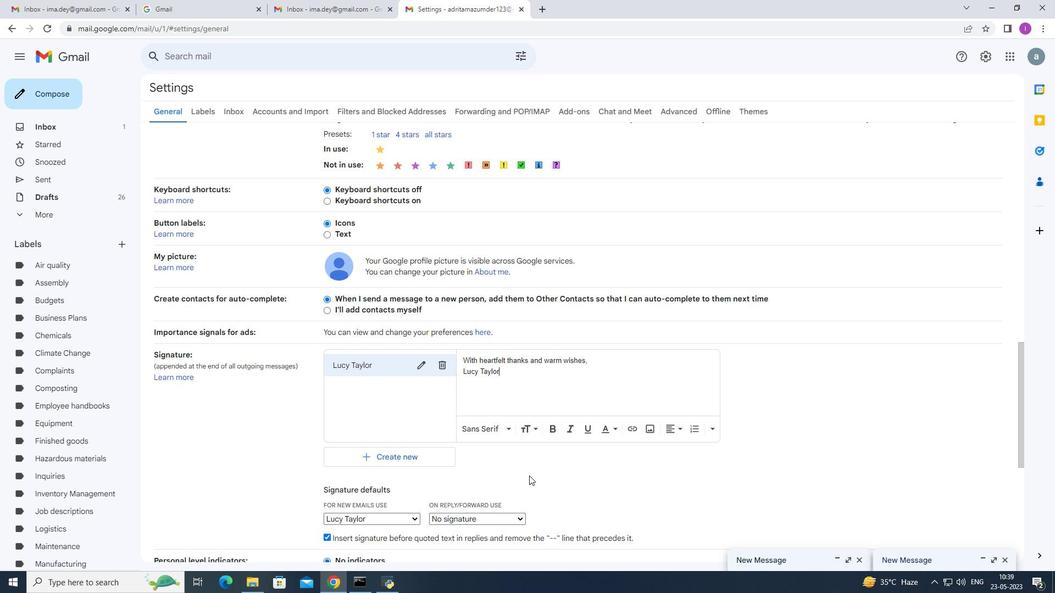 
Action: Mouse moved to (529, 474)
Screenshot: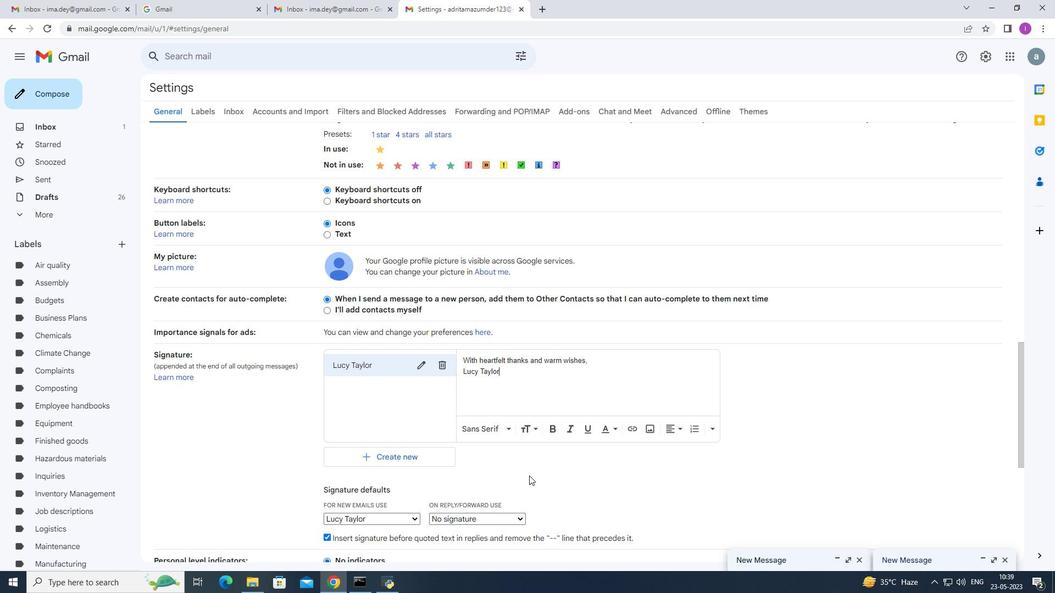 
Action: Mouse scrolled (529, 474) with delta (0, 0)
Screenshot: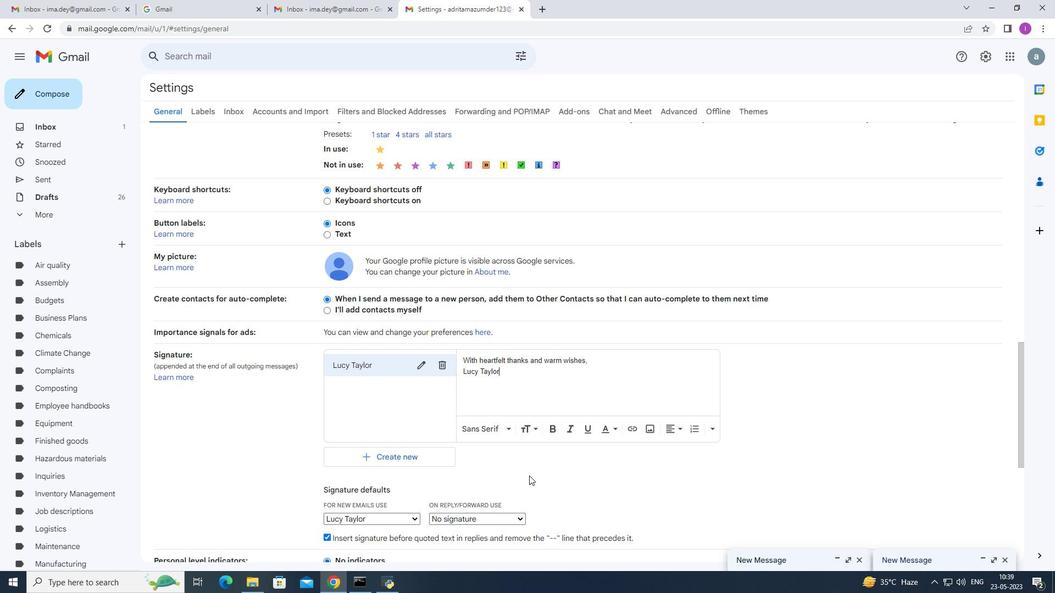 
Action: Mouse moved to (530, 474)
Screenshot: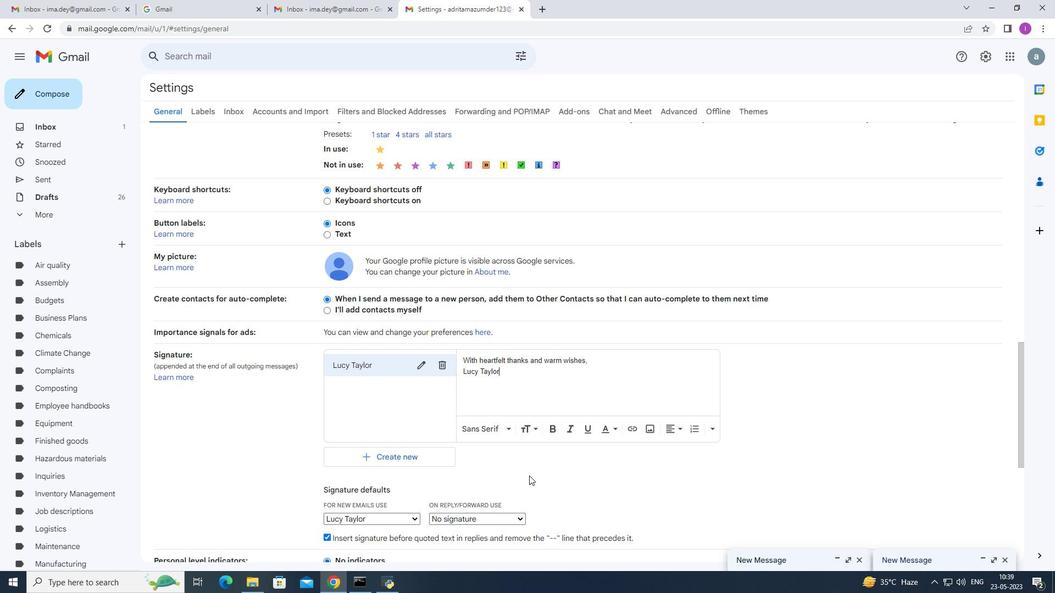 
Action: Mouse scrolled (529, 473) with delta (0, 0)
Screenshot: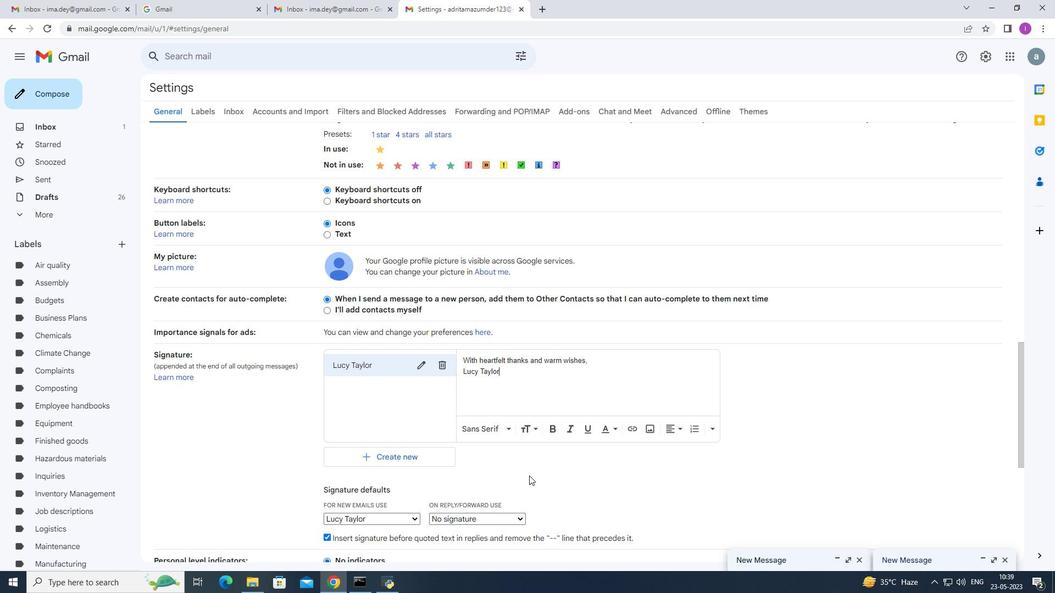 
Action: Mouse moved to (544, 457)
Screenshot: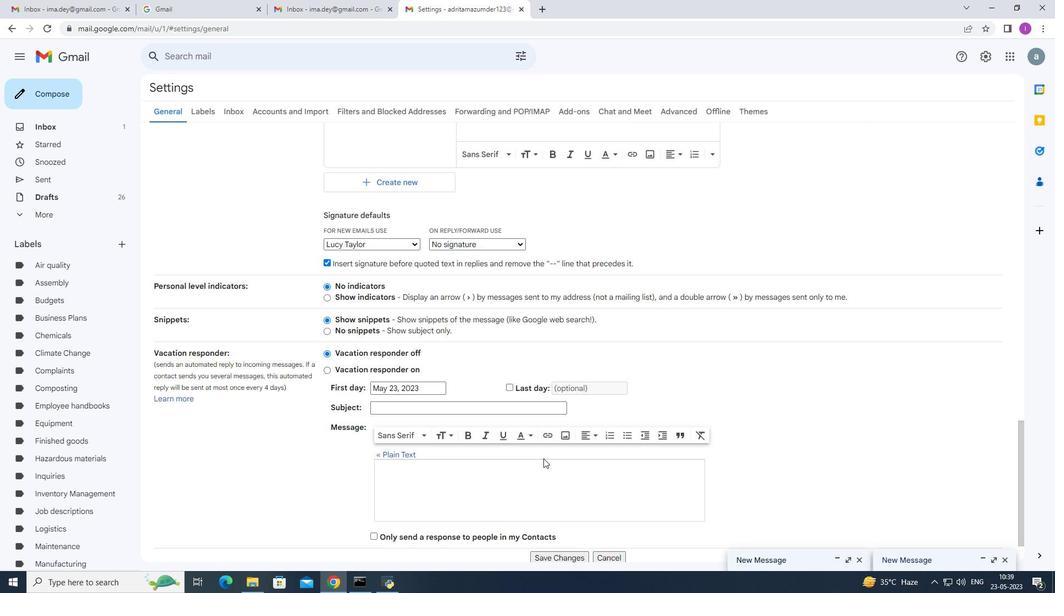 
Action: Mouse scrolled (544, 456) with delta (0, 0)
Screenshot: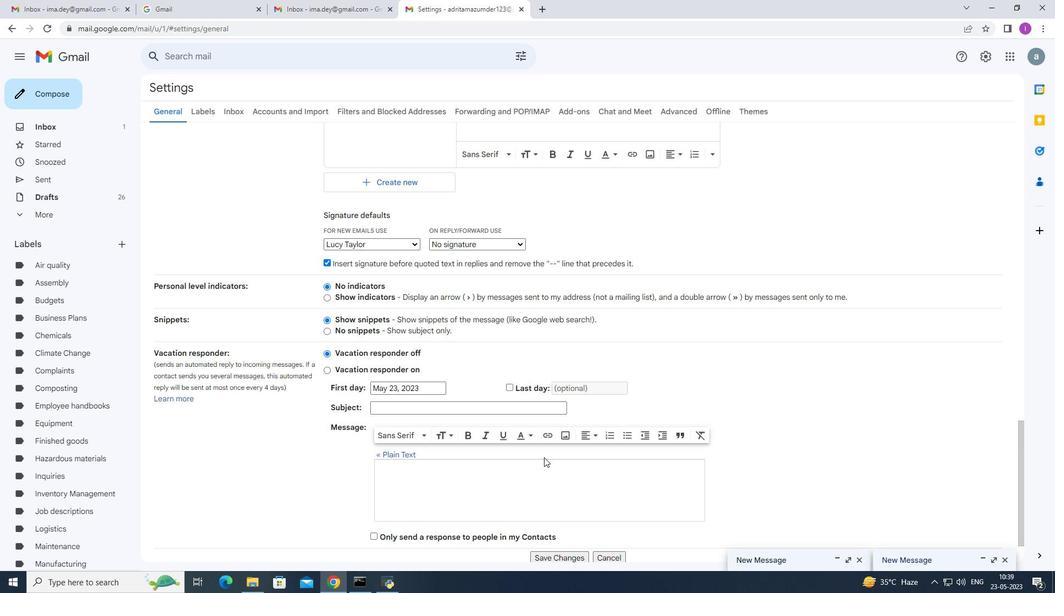 
Action: Mouse scrolled (544, 456) with delta (0, 0)
Screenshot: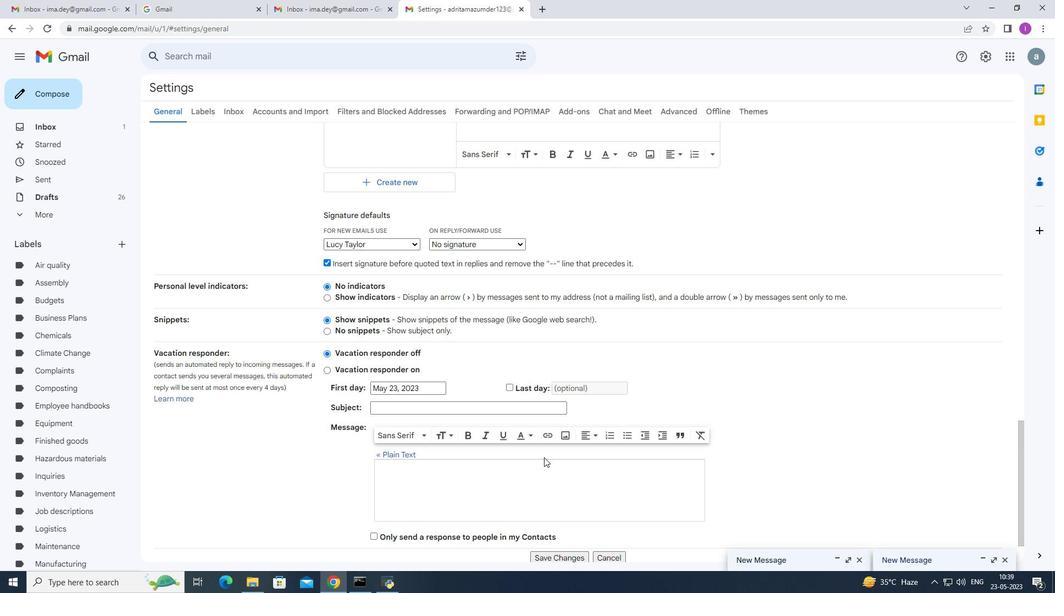 
Action: Mouse scrolled (544, 456) with delta (0, 0)
Screenshot: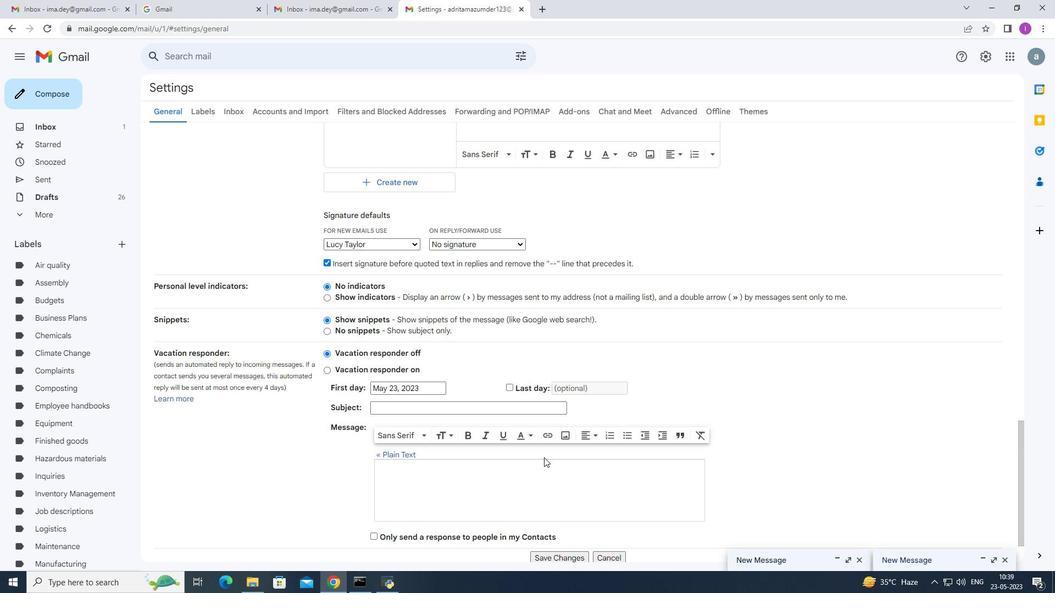 
Action: Mouse scrolled (544, 456) with delta (0, 0)
Screenshot: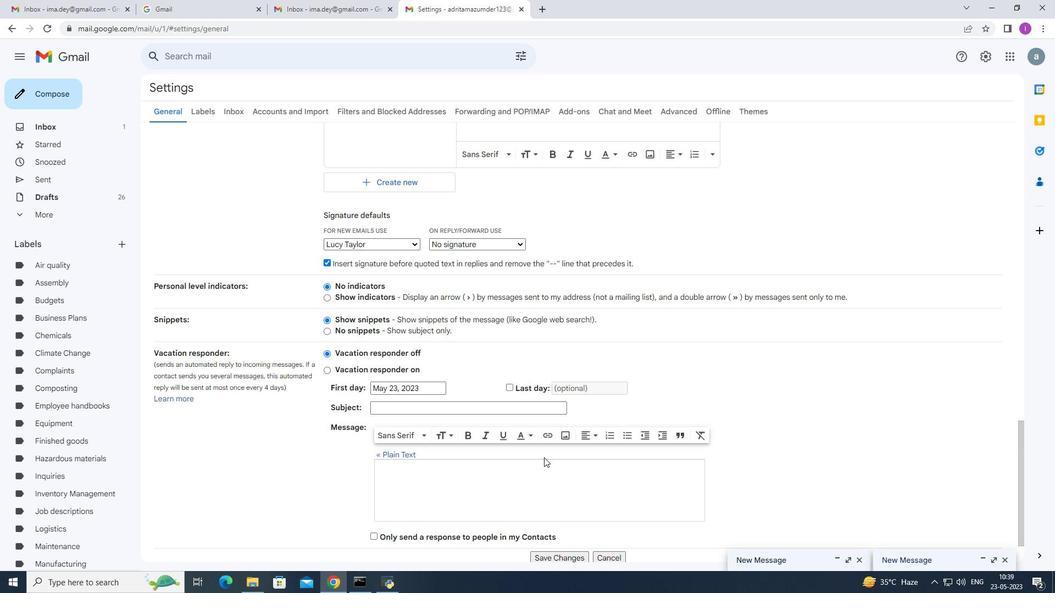 
Action: Mouse moved to (548, 453)
Screenshot: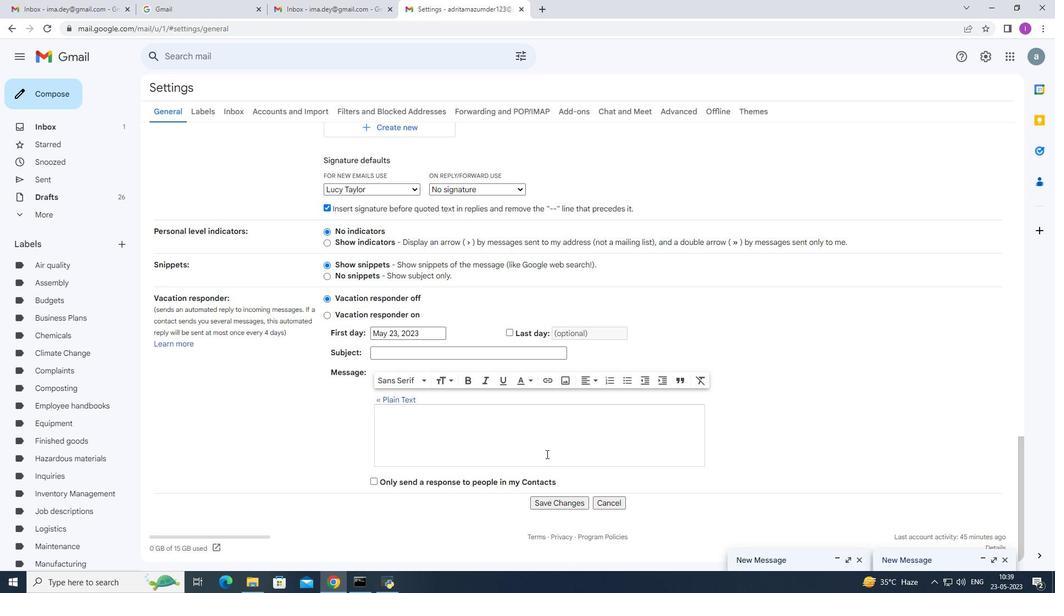 
Action: Mouse scrolled (548, 452) with delta (0, 0)
Screenshot: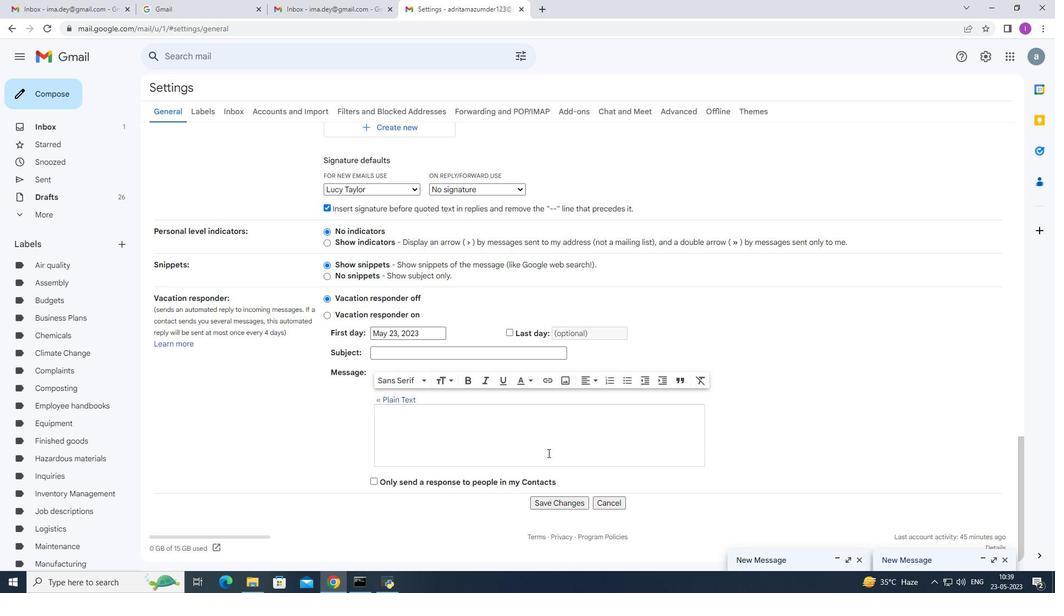 
Action: Mouse scrolled (548, 452) with delta (0, 0)
Screenshot: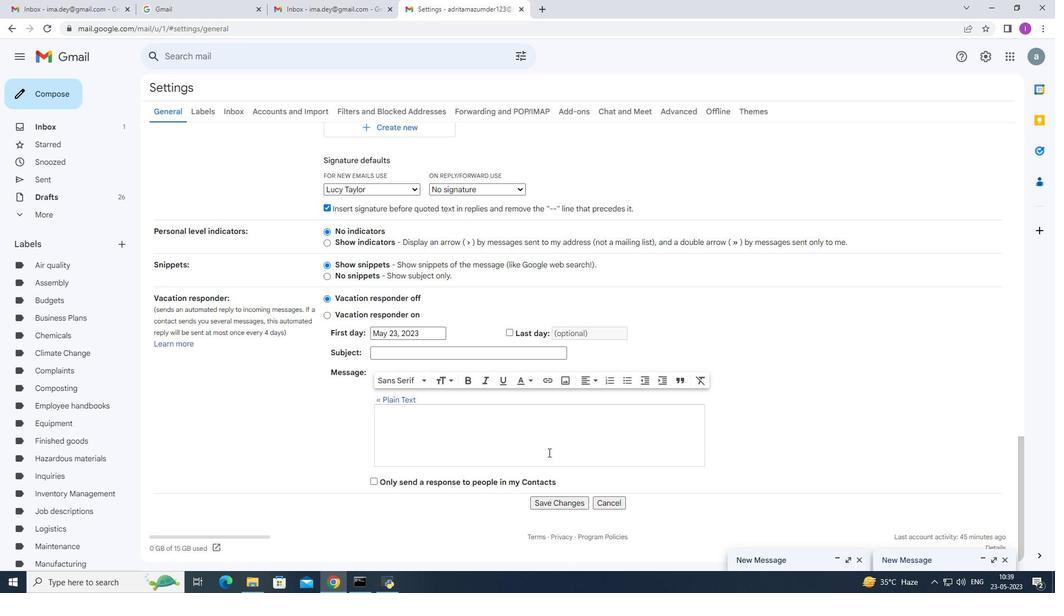 
Action: Mouse scrolled (548, 452) with delta (0, 0)
Screenshot: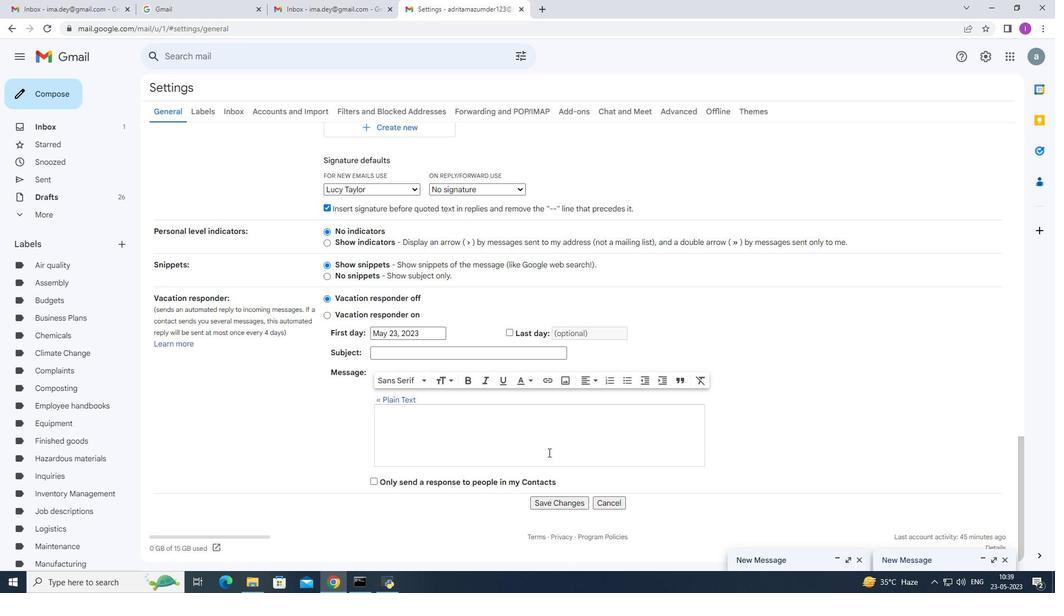 
Action: Mouse scrolled (548, 452) with delta (0, 0)
Screenshot: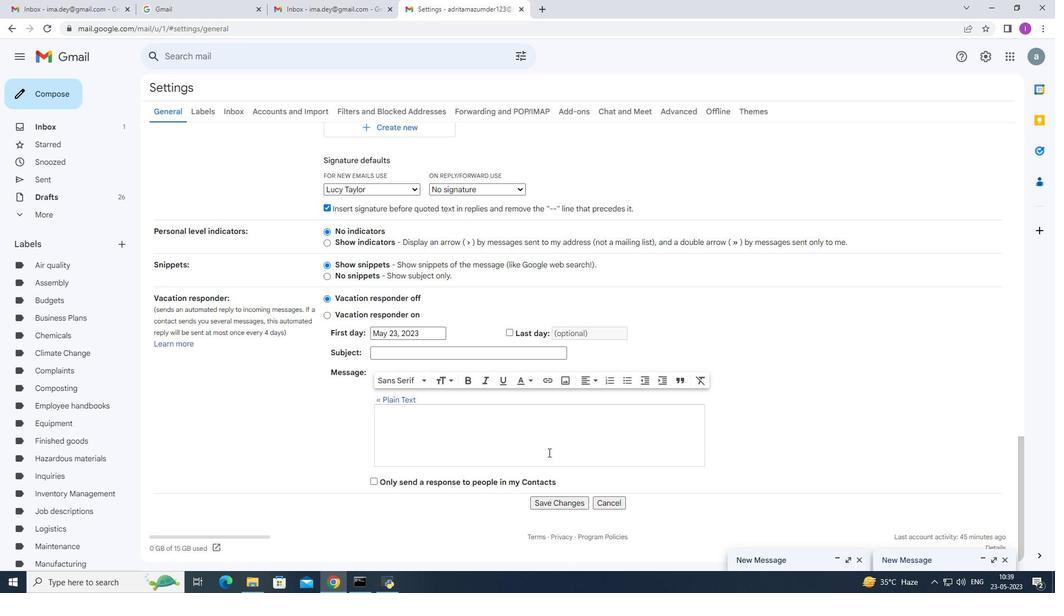 
Action: Mouse scrolled (548, 452) with delta (0, 0)
Screenshot: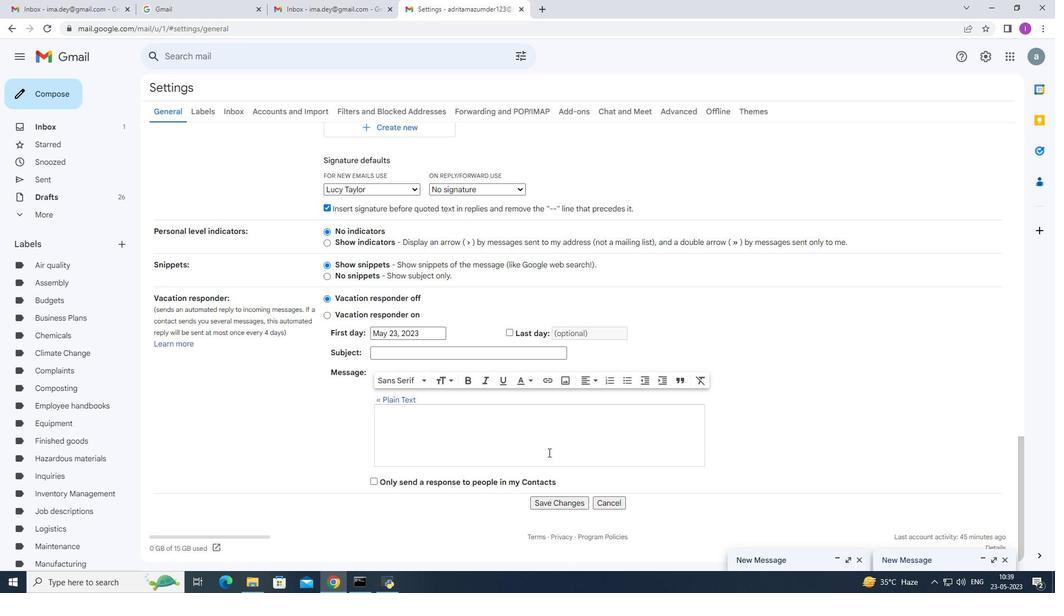 
Action: Mouse scrolled (548, 452) with delta (0, 0)
Screenshot: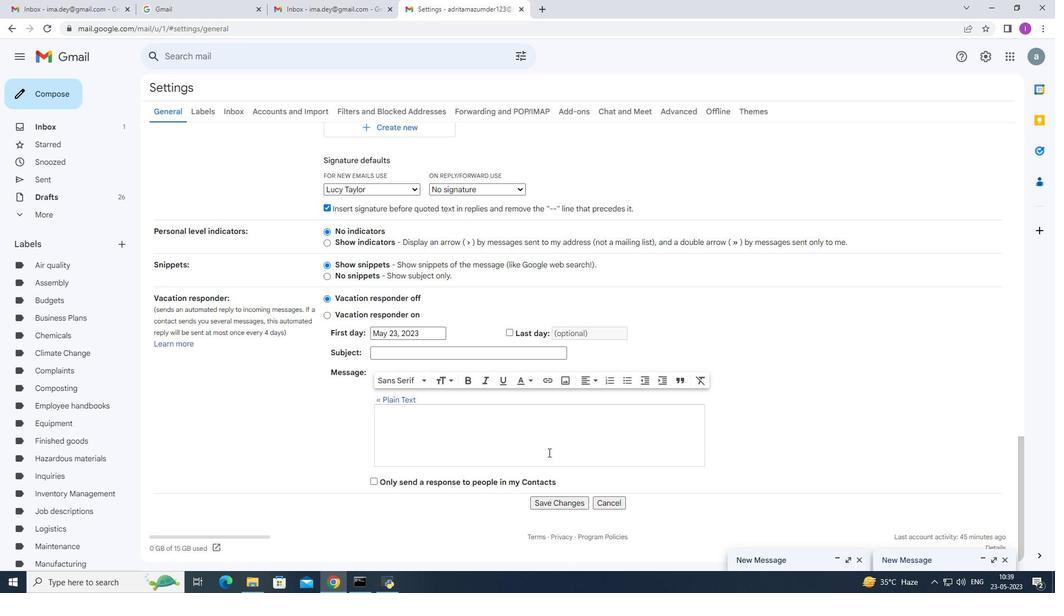 
Action: Mouse scrolled (548, 452) with delta (0, 0)
Screenshot: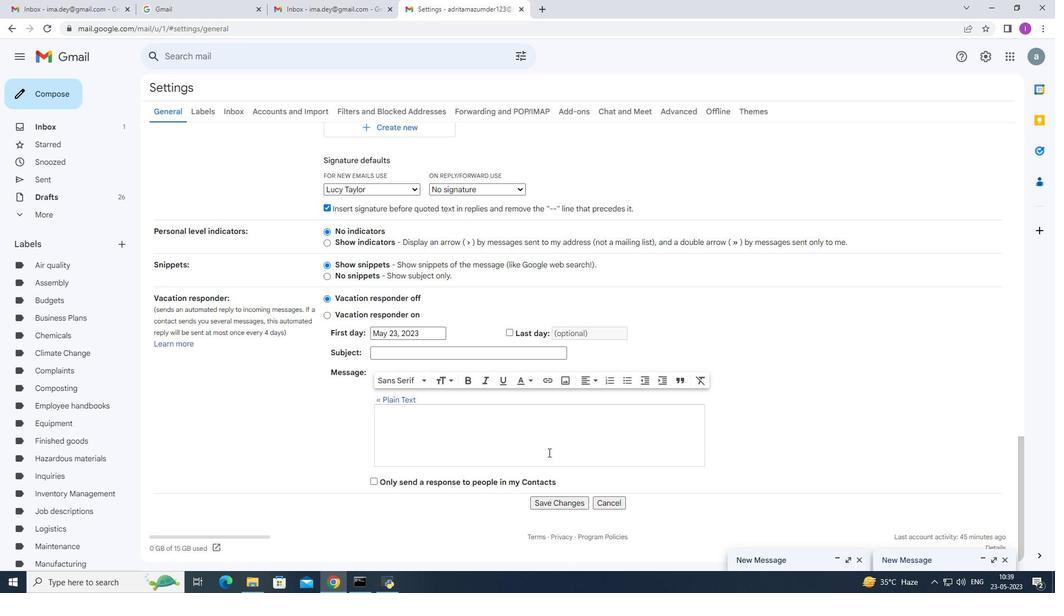 
Action: Mouse scrolled (548, 452) with delta (0, 0)
Screenshot: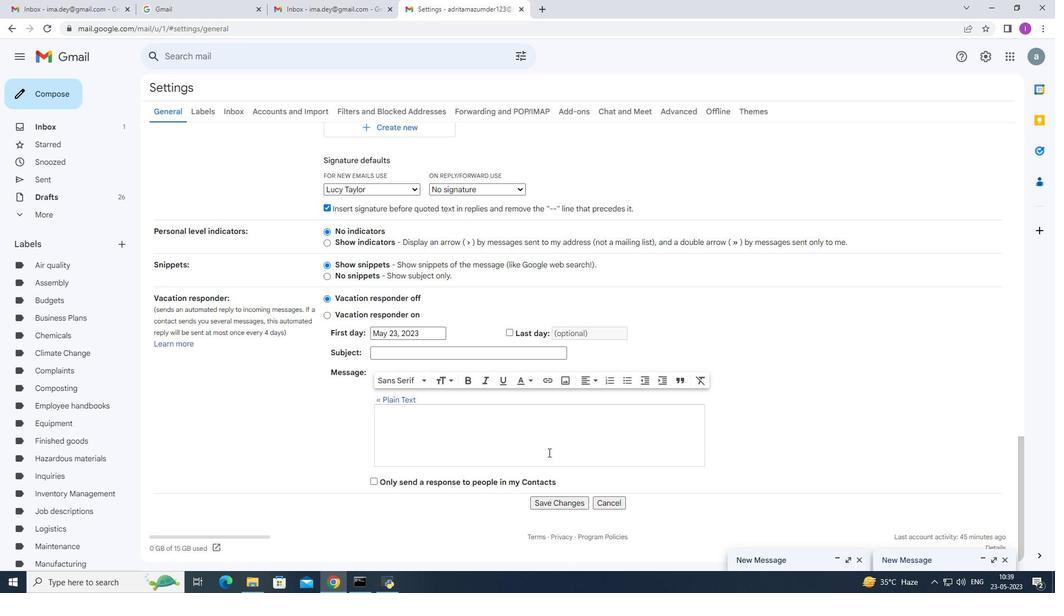 
Action: Mouse scrolled (548, 452) with delta (0, 0)
Screenshot: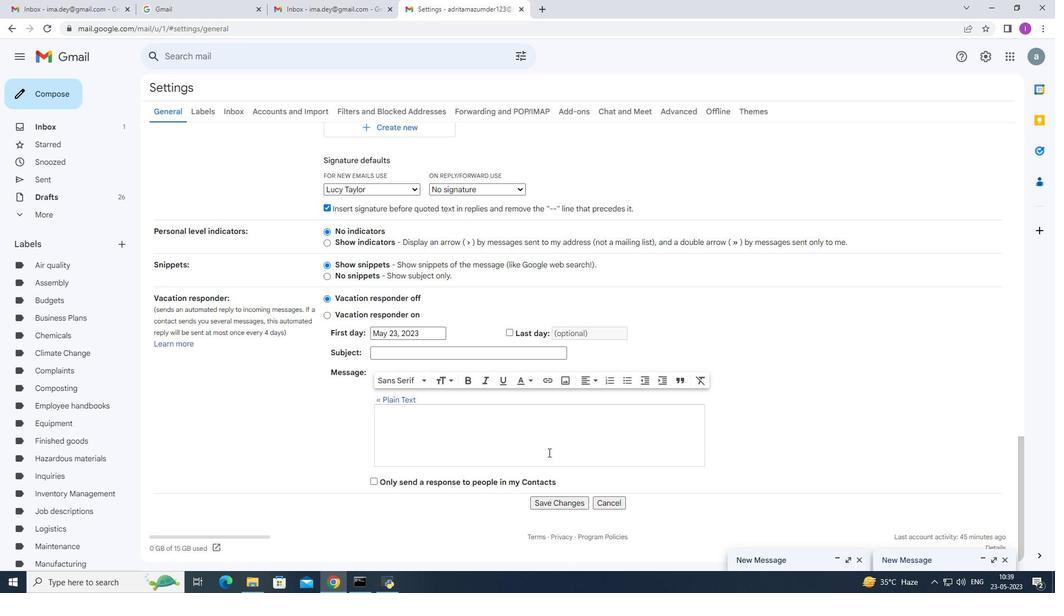 
Action: Mouse moved to (543, 504)
Screenshot: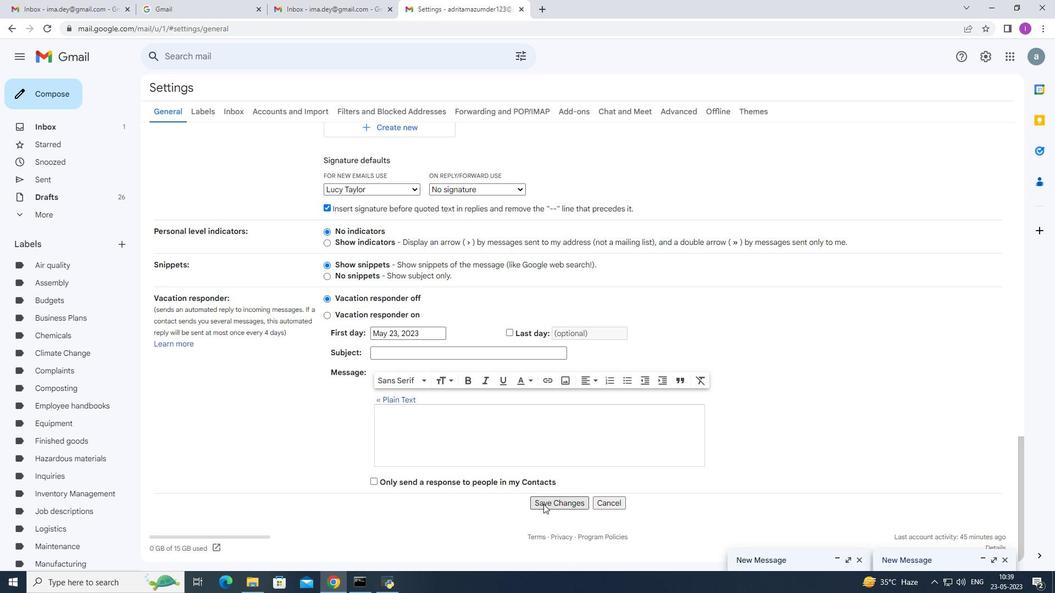 
Action: Mouse pressed left at (543, 504)
Screenshot: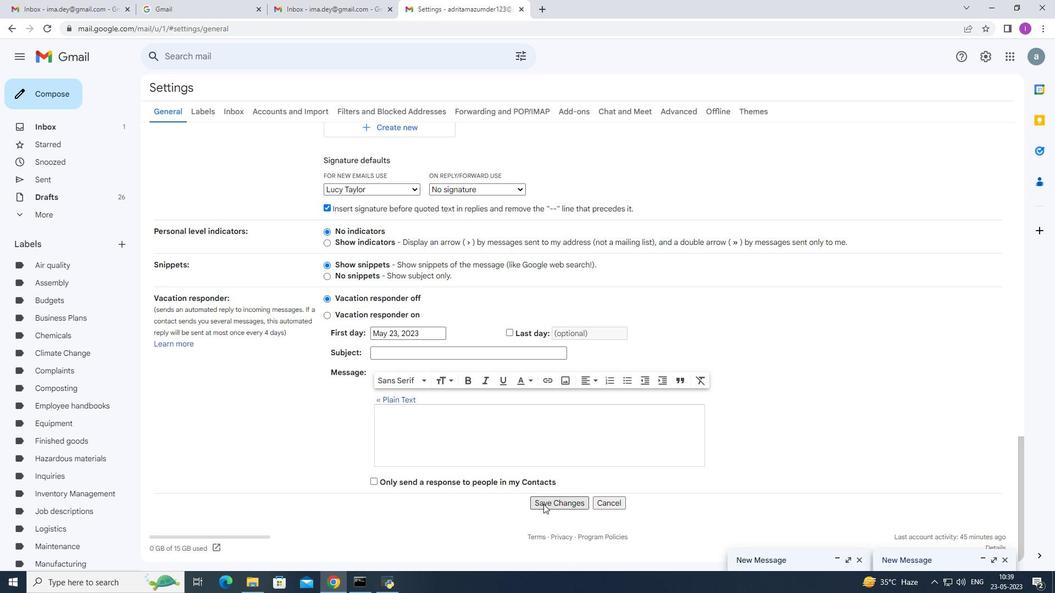 
Action: Mouse moved to (66, 94)
Screenshot: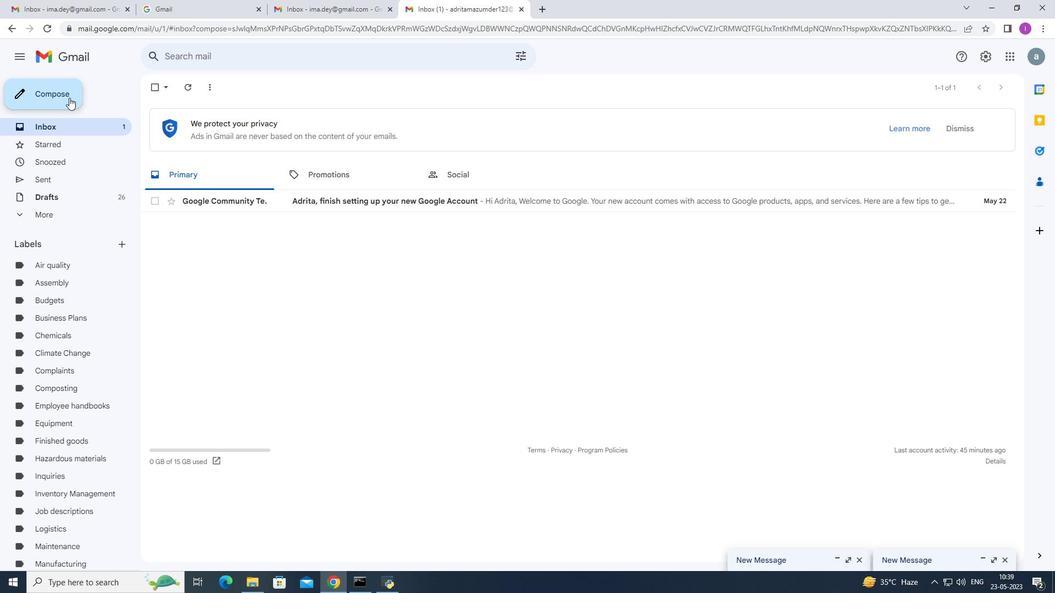 
Action: Mouse pressed left at (66, 94)
Screenshot: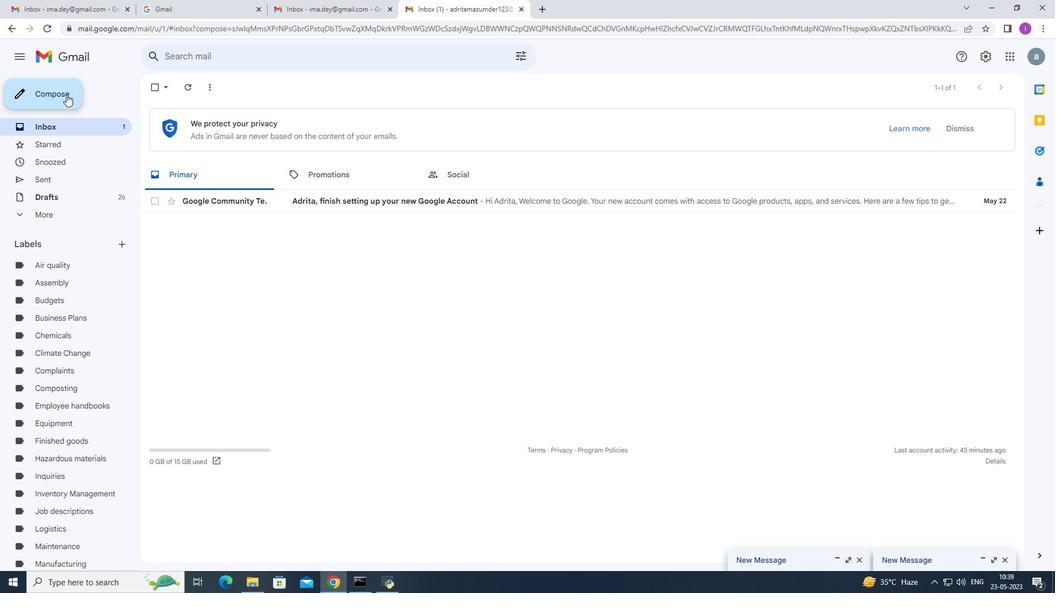 
Action: Mouse moved to (750, 278)
Screenshot: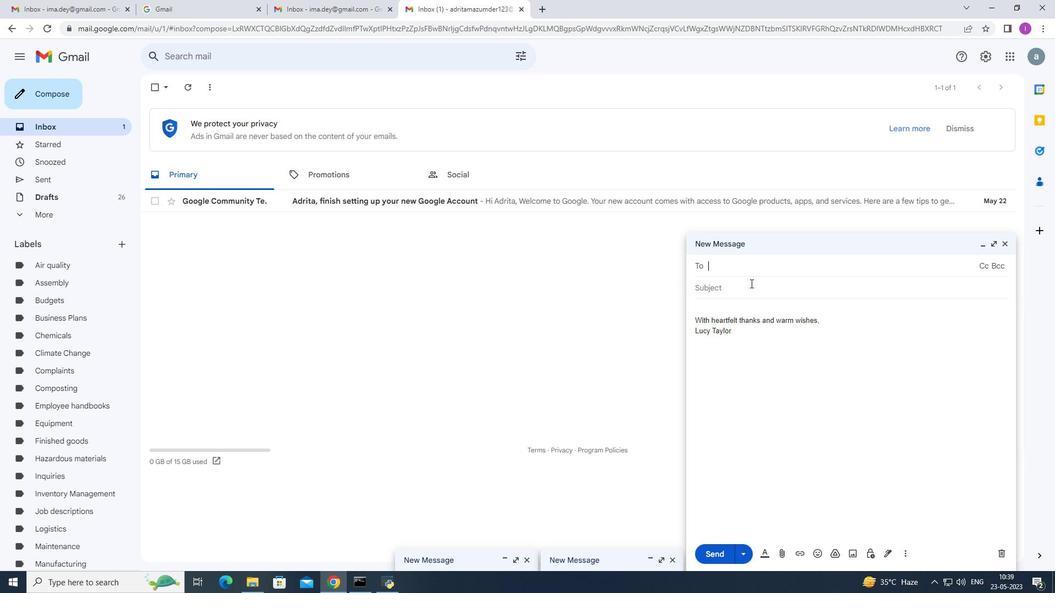 
Action: Key pressed s
Screenshot: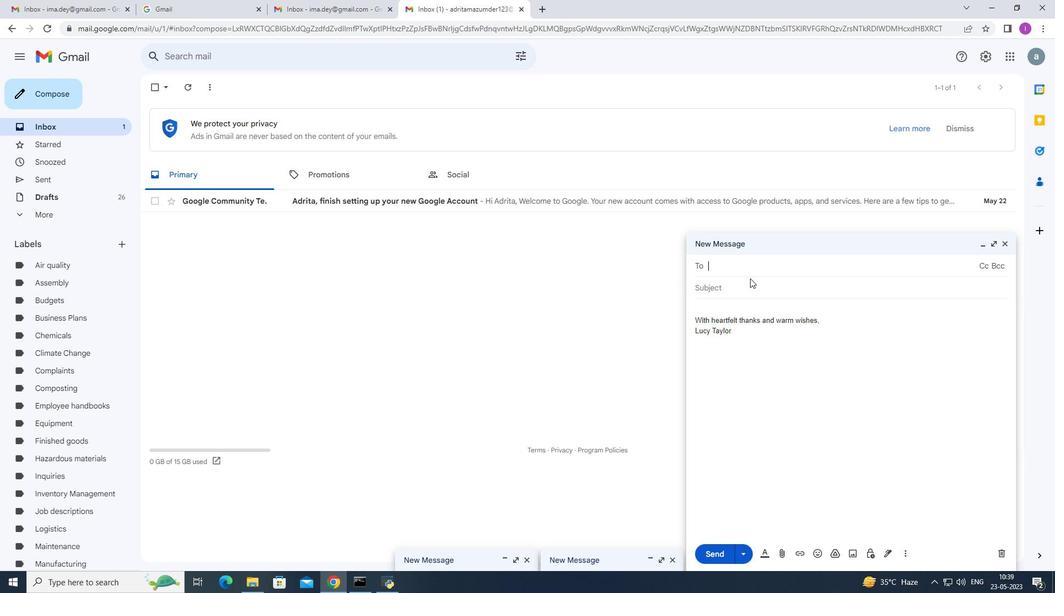 
Action: Mouse moved to (747, 282)
Screenshot: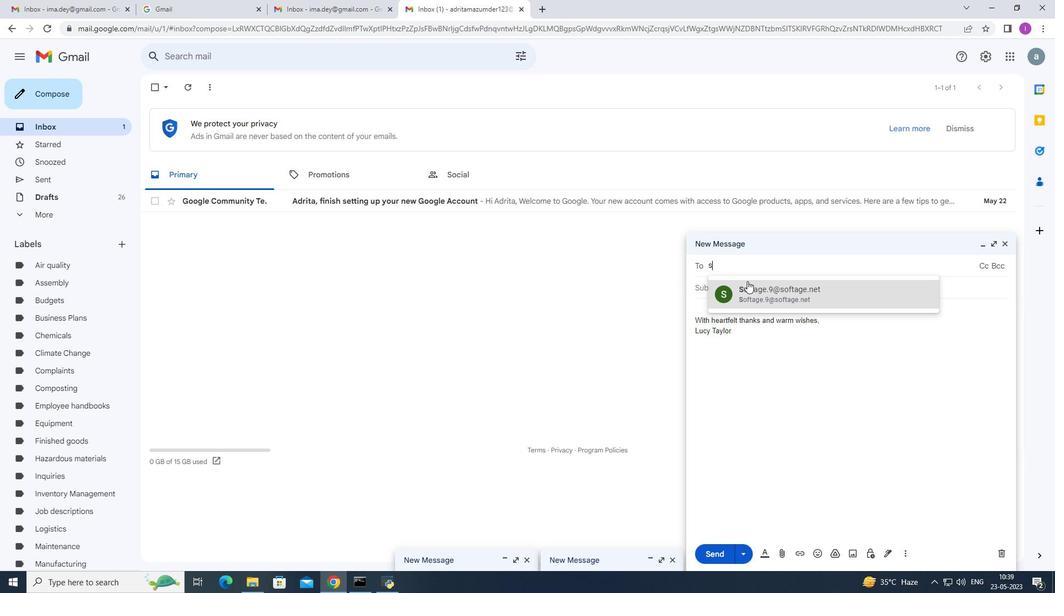 
Action: Key pressed o
Screenshot: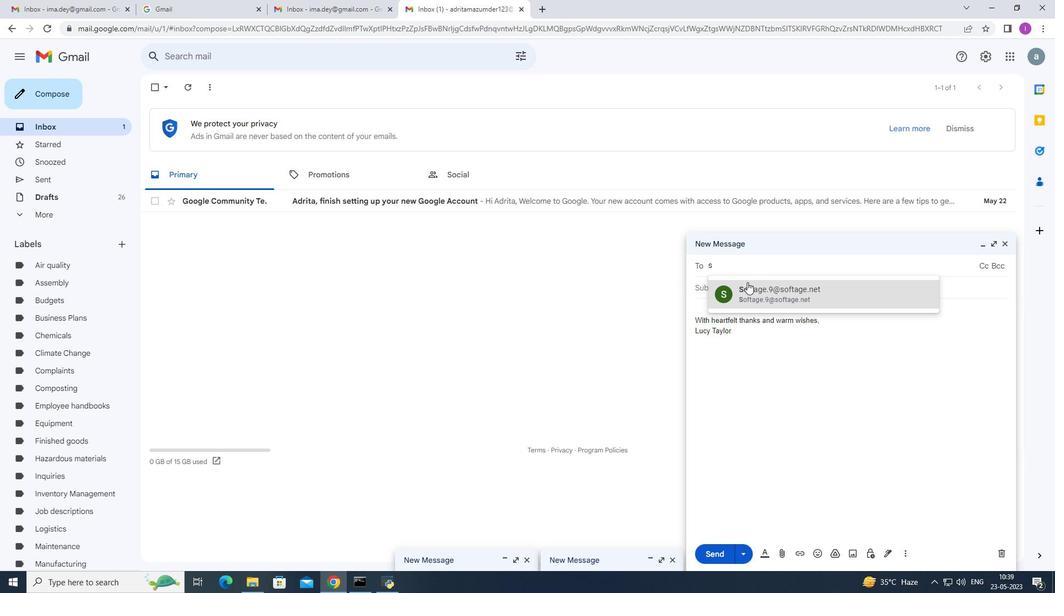 
Action: Mouse moved to (753, 290)
Screenshot: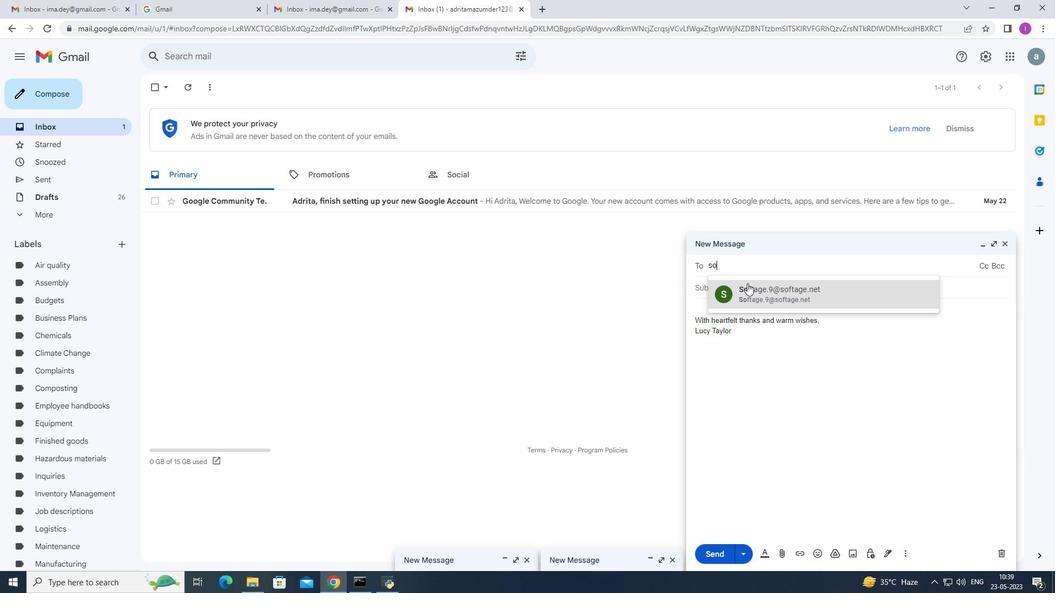 
Action: Mouse pressed left at (753, 290)
Screenshot: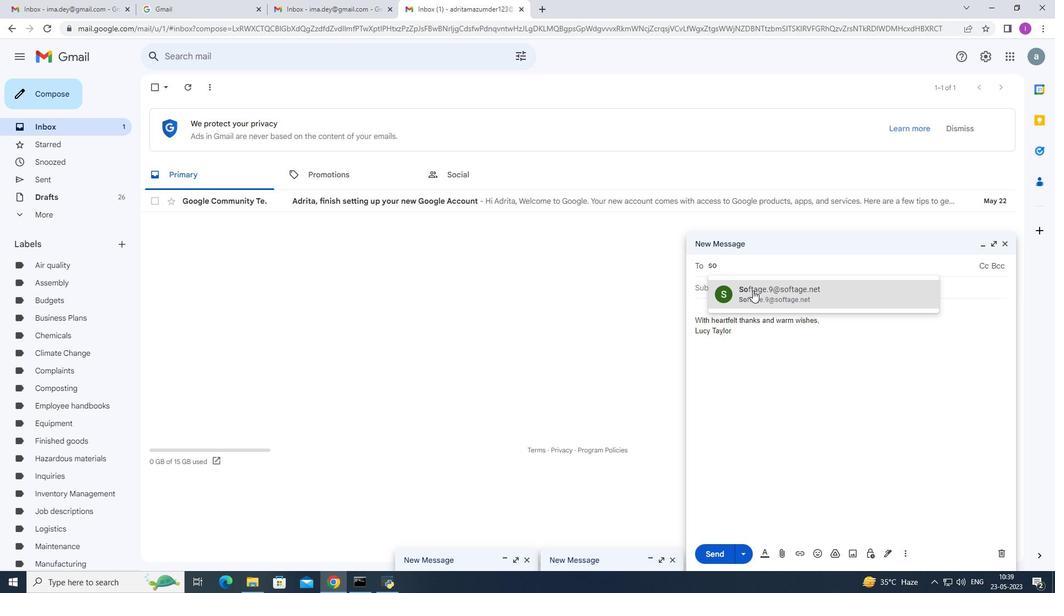 
Action: Mouse moved to (903, 555)
Screenshot: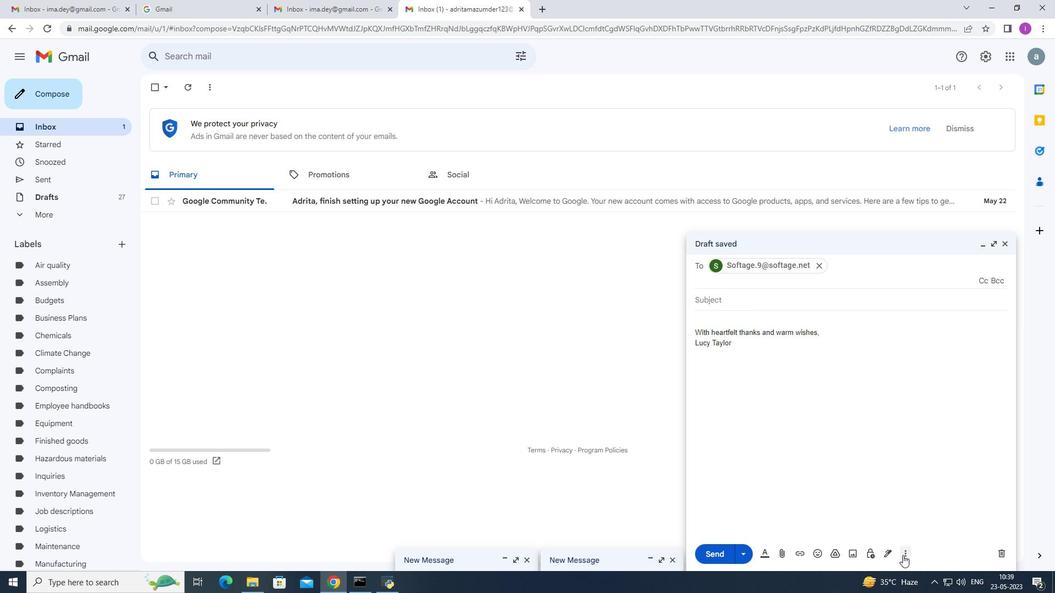 
Action: Mouse pressed left at (903, 555)
Screenshot: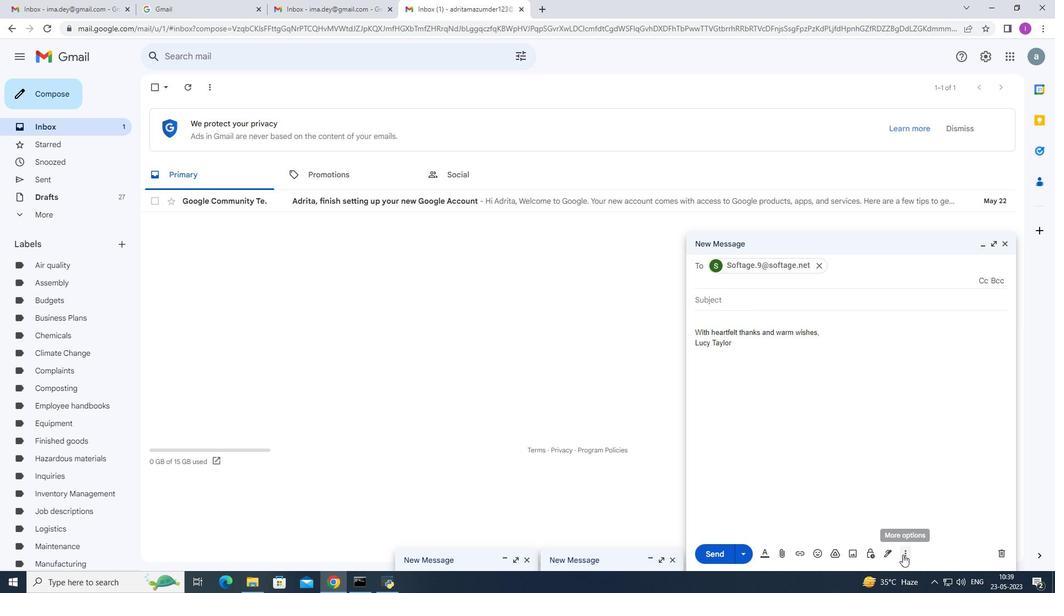 
Action: Mouse moved to (926, 455)
Screenshot: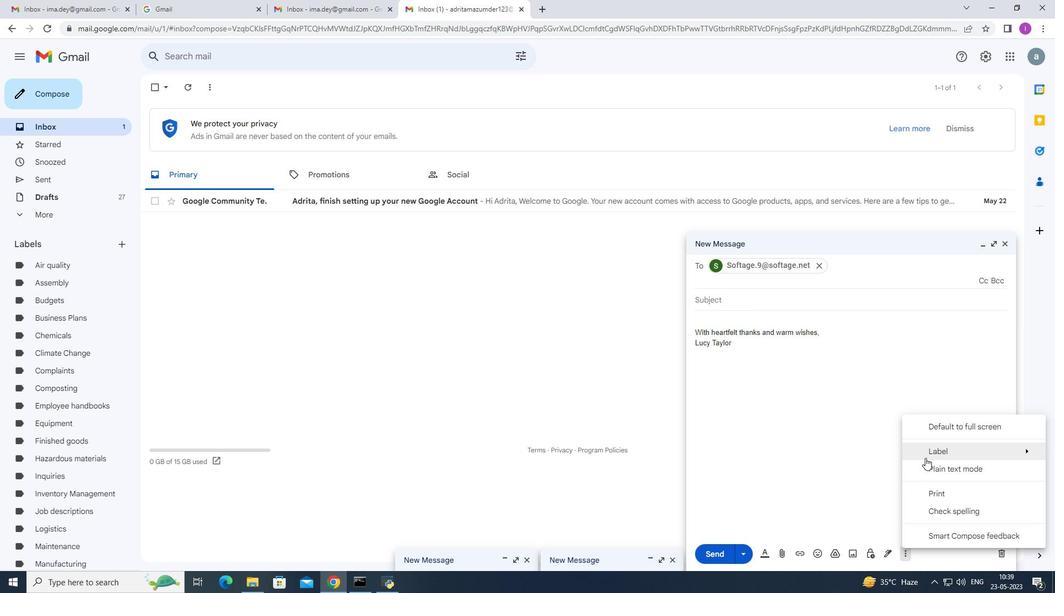 
Action: Mouse pressed left at (926, 455)
Screenshot: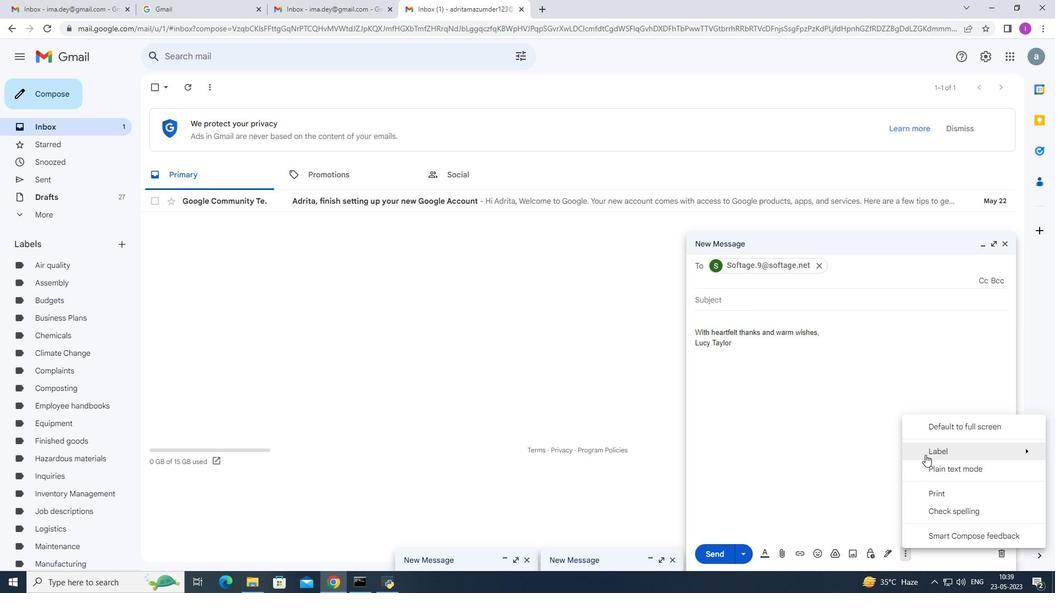 
Action: Mouse moved to (778, 237)
Screenshot: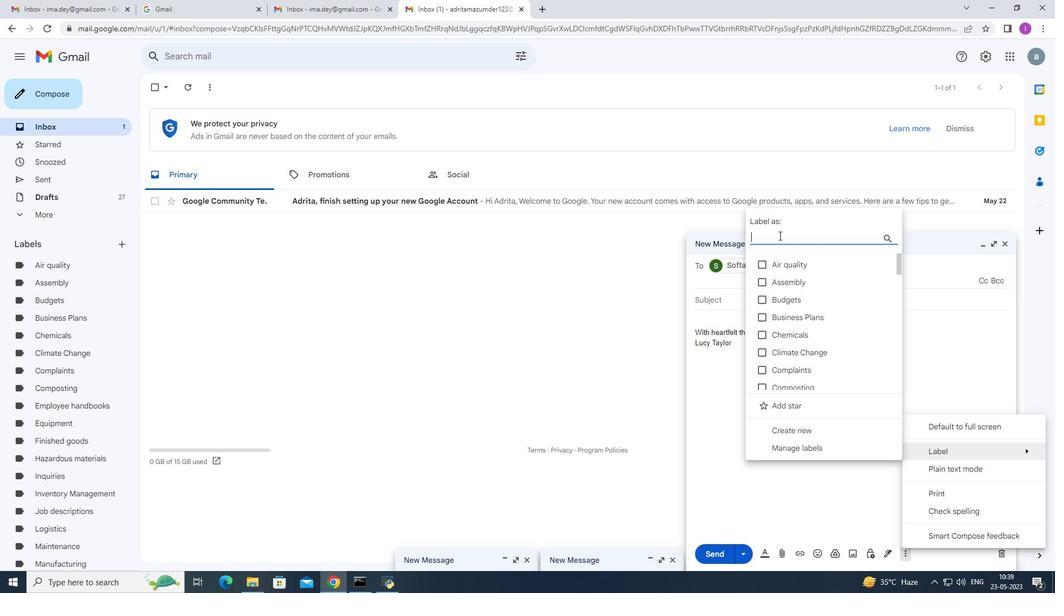 
Action: Mouse pressed left at (778, 237)
Screenshot: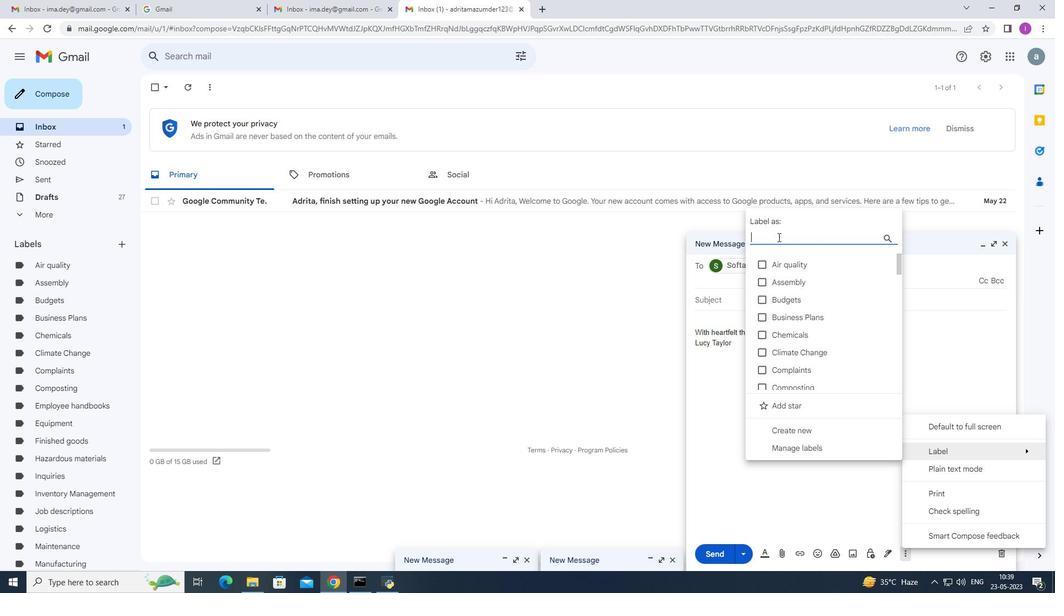 
Action: Key pressed <Key.shift>Financial<Key.space>reports
Screenshot: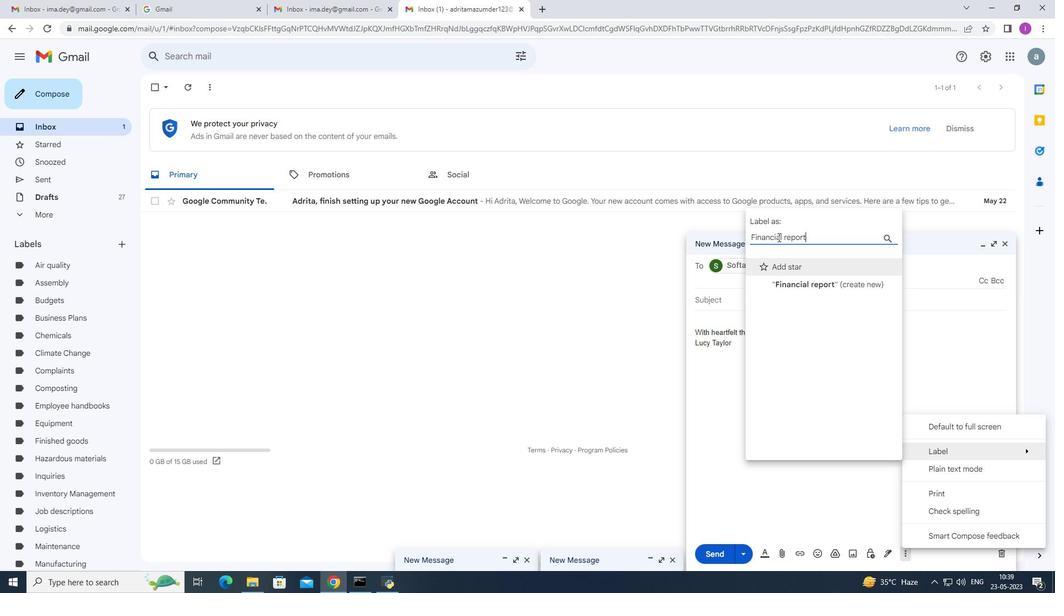 
Action: Mouse moved to (869, 279)
Screenshot: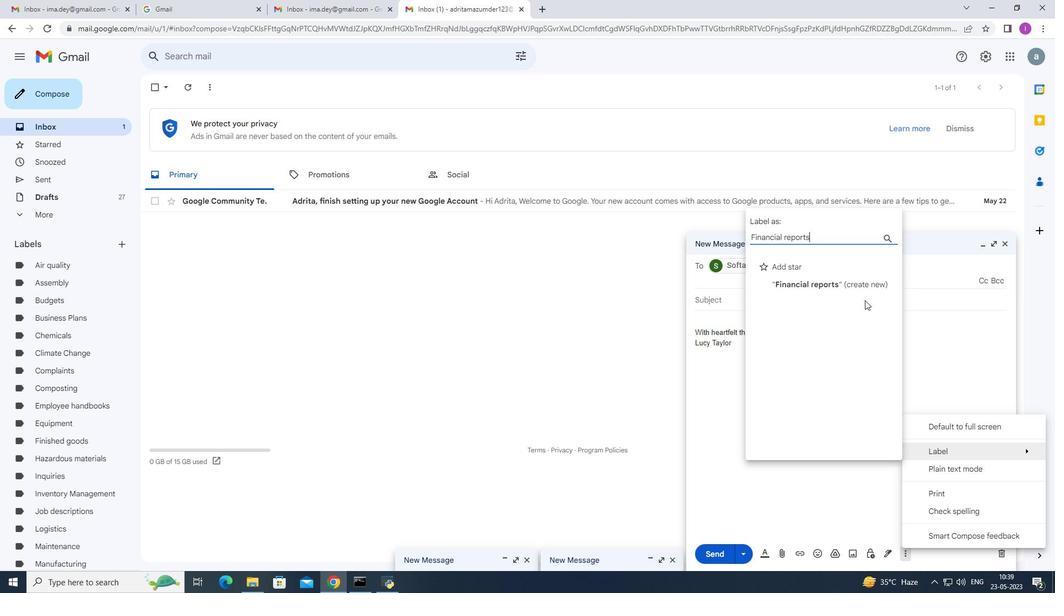 
Action: Mouse pressed left at (869, 279)
Screenshot: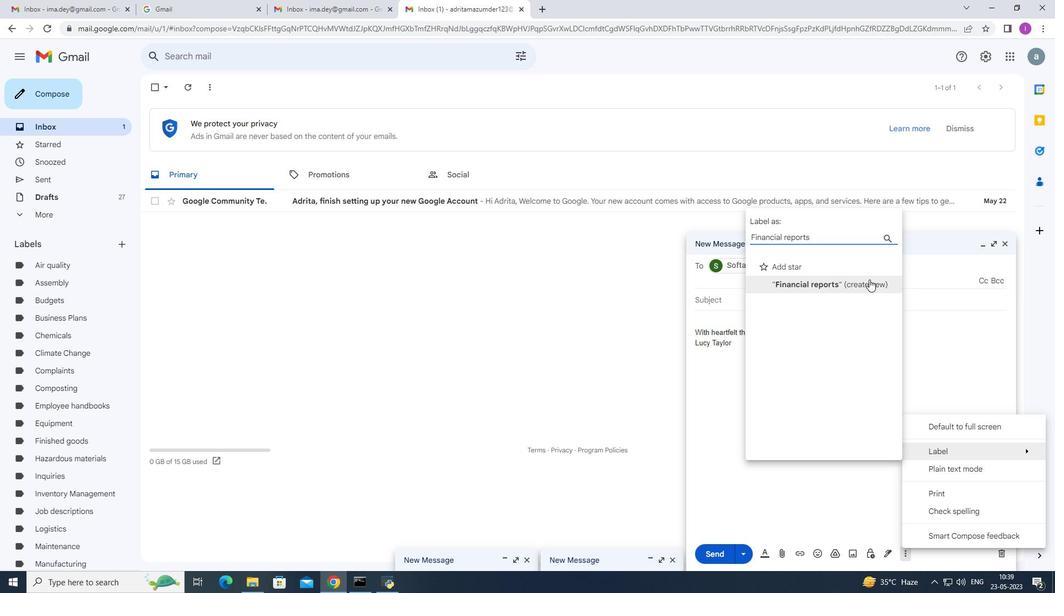 
Action: Mouse moved to (626, 350)
Screenshot: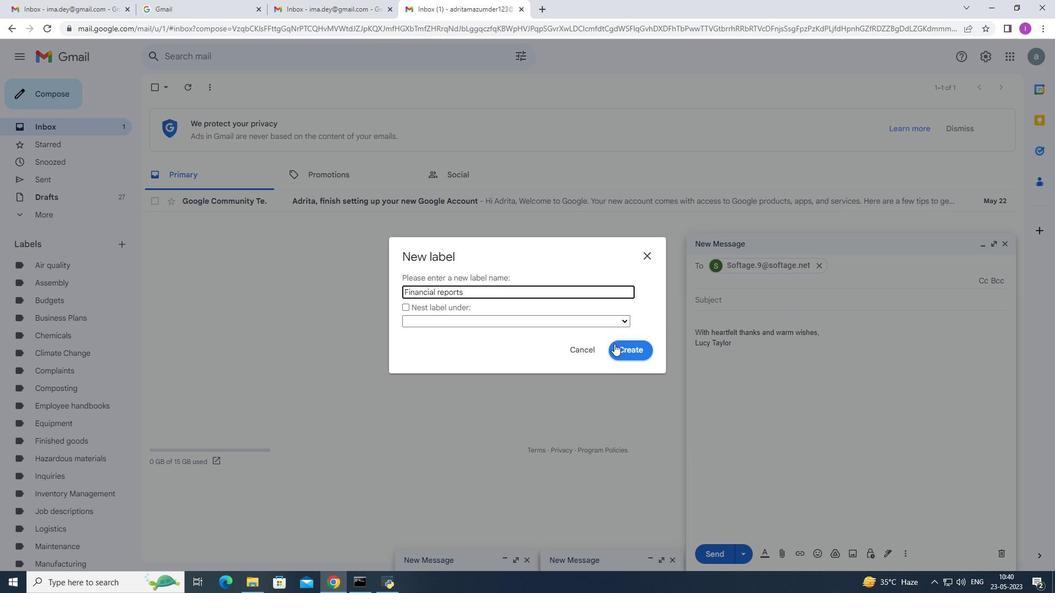 
Action: Mouse pressed left at (626, 350)
Screenshot: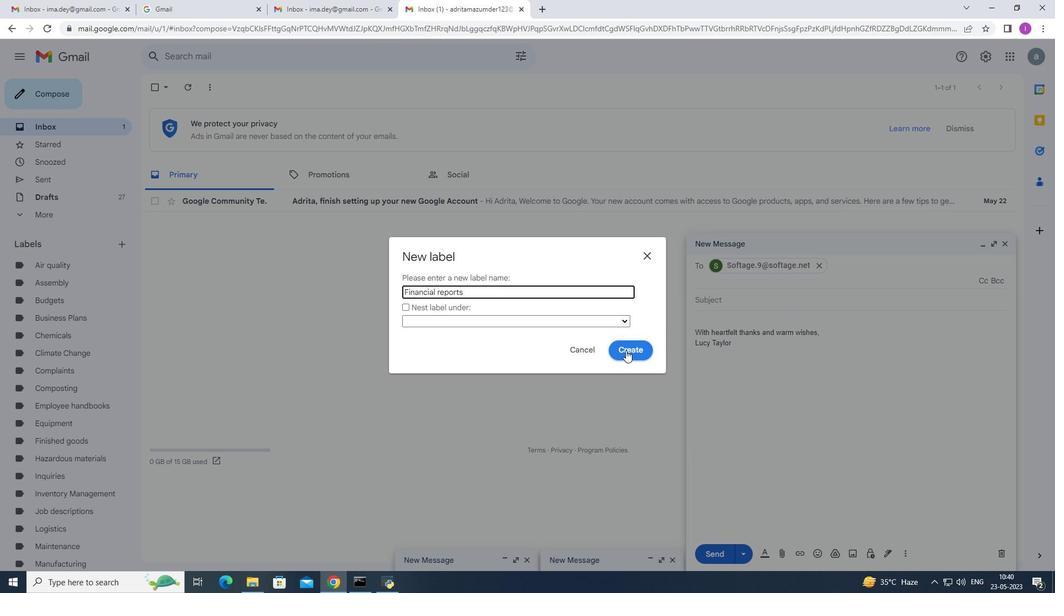 
Action: Mouse moved to (909, 557)
Screenshot: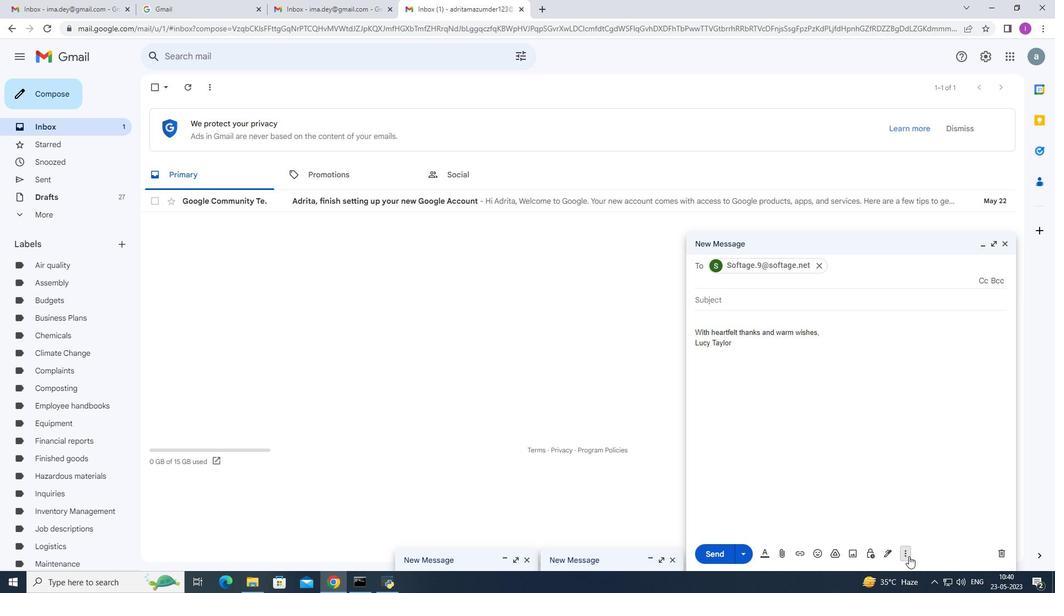 
Action: Mouse pressed left at (909, 557)
Screenshot: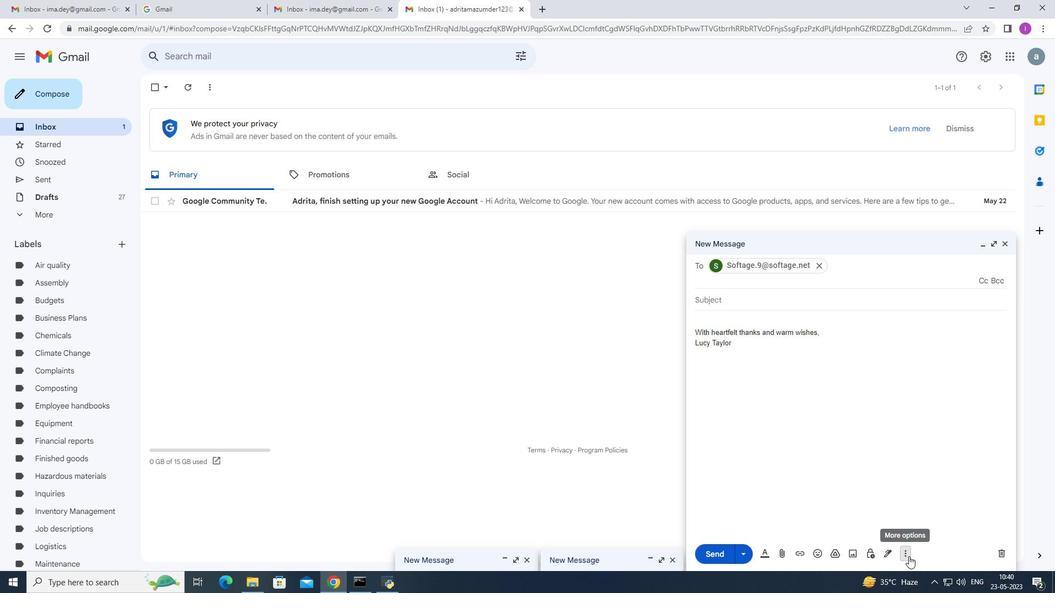 
Action: Mouse moved to (938, 453)
Screenshot: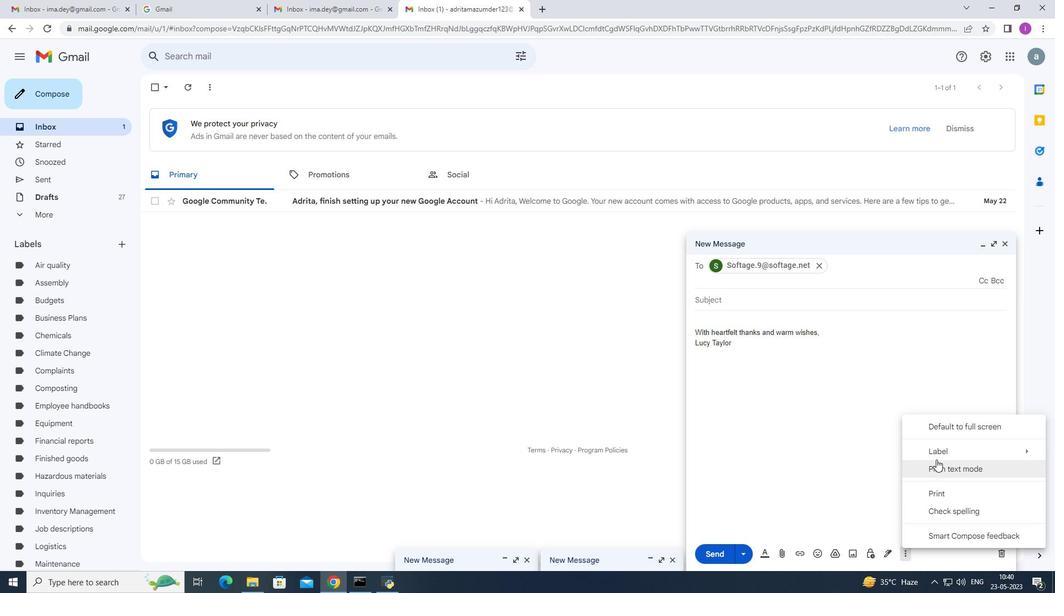 
Action: Mouse pressed left at (938, 453)
Screenshot: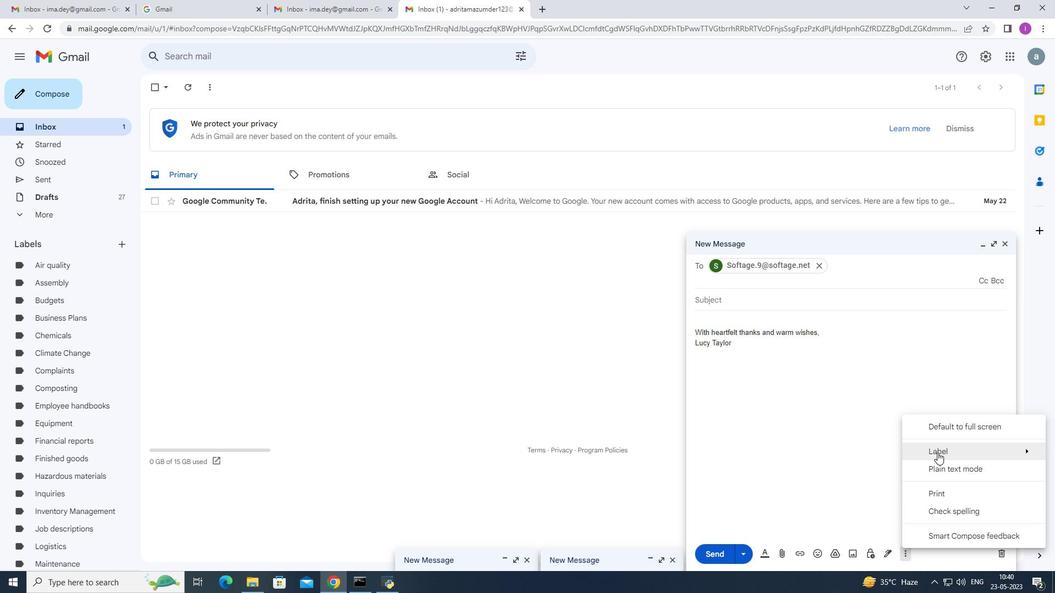 
Action: Mouse moved to (702, 383)
Screenshot: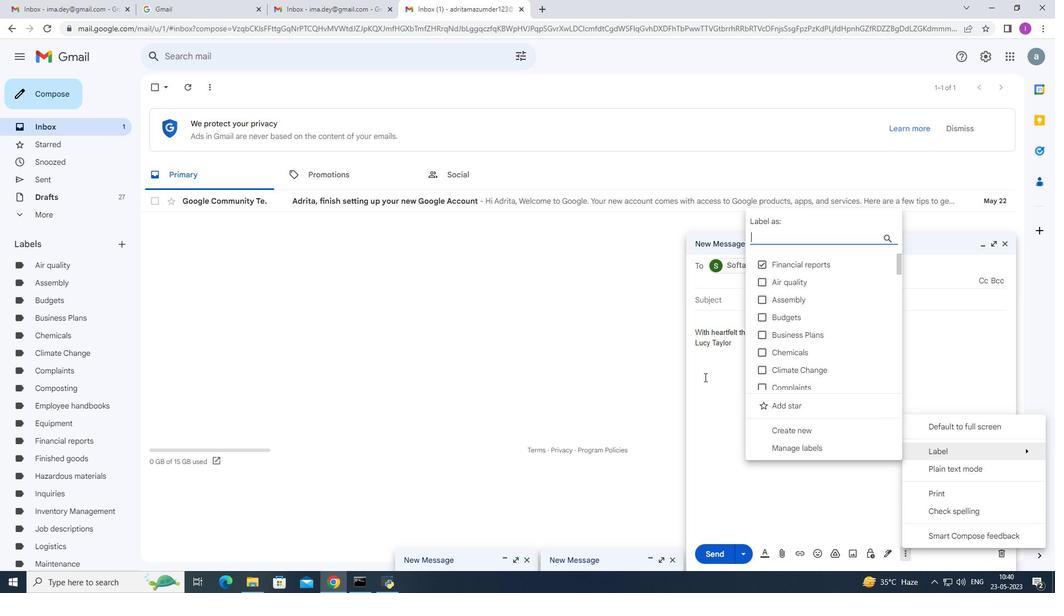 
Action: Mouse pressed left at (702, 383)
Screenshot: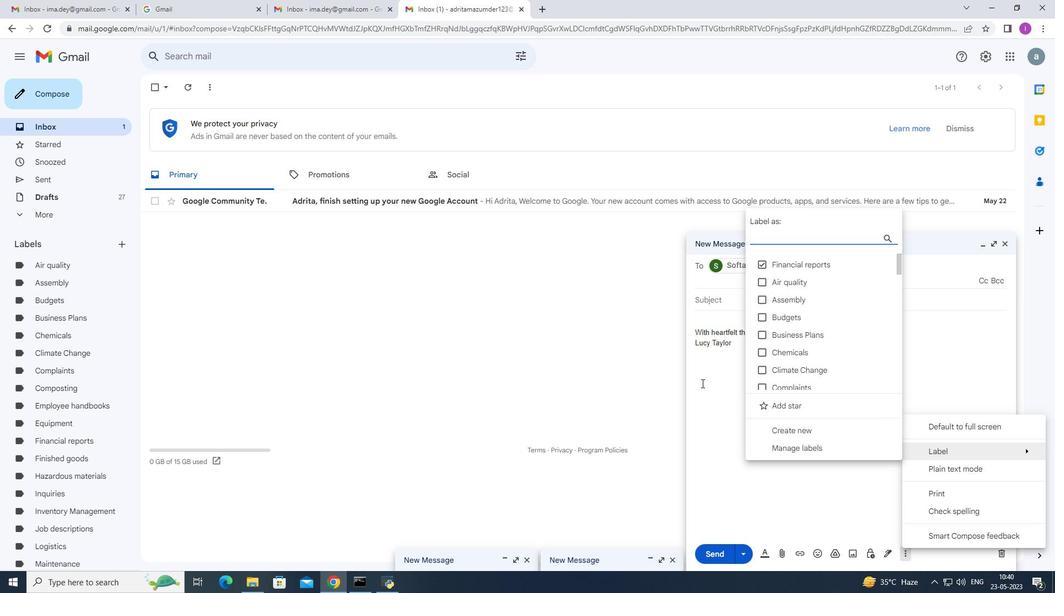 
Action: Mouse moved to (744, 339)
Screenshot: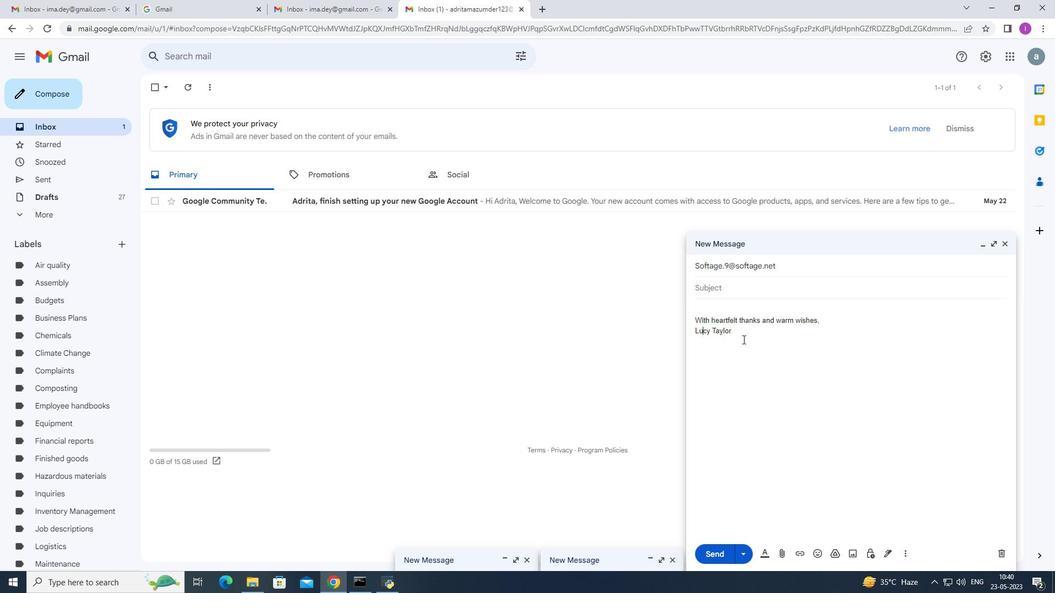 
